 Task: Select Convenience. Add to cart, from Ice Cream Parlour for 1990 Hamilton Drive, Baltimore, Maryland 21217, Cell Number 410-225-3451, following items : Halo Top Birthday Cake_x000D_
 - 1, Blue Bunny Strawberry Shortcake Loadd Sundae_x000D_
 - 2
Action: Mouse moved to (326, 149)
Screenshot: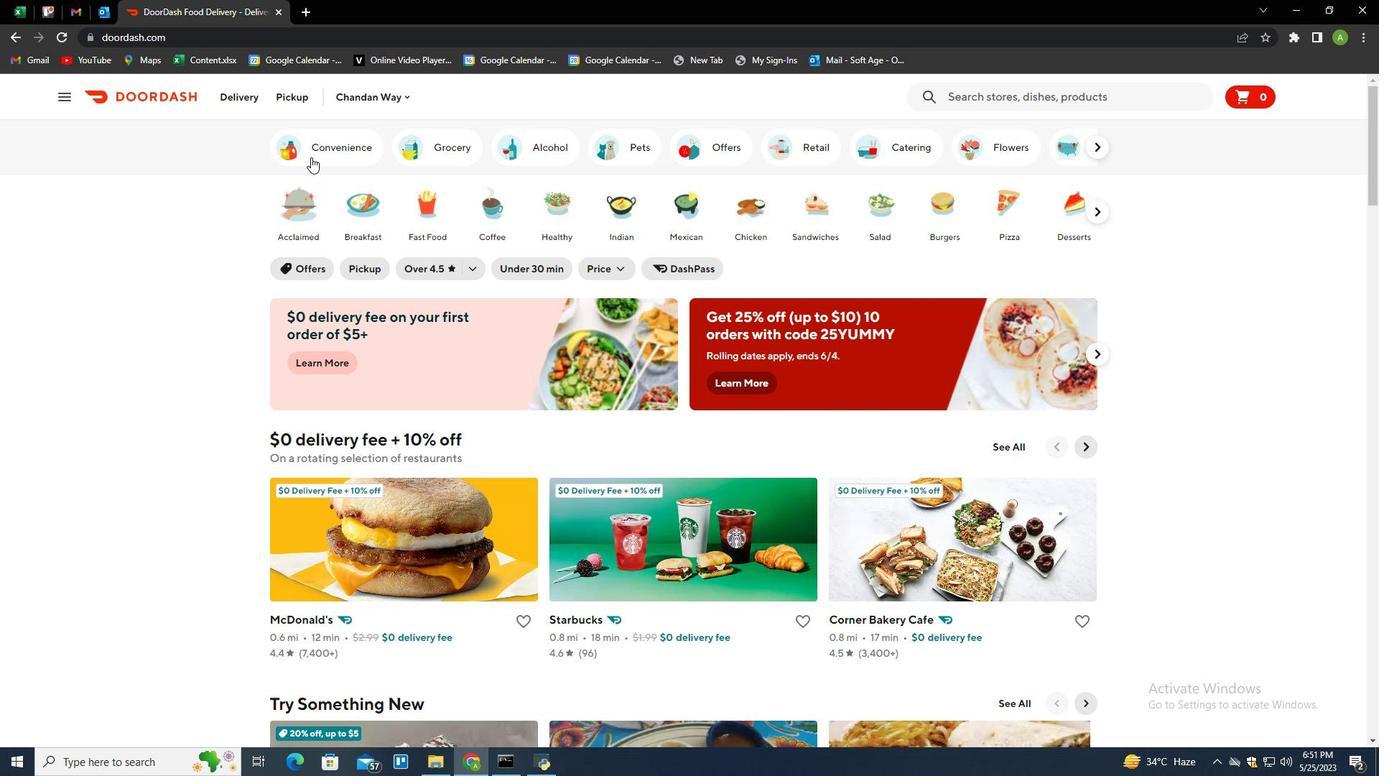 
Action: Mouse pressed left at (326, 149)
Screenshot: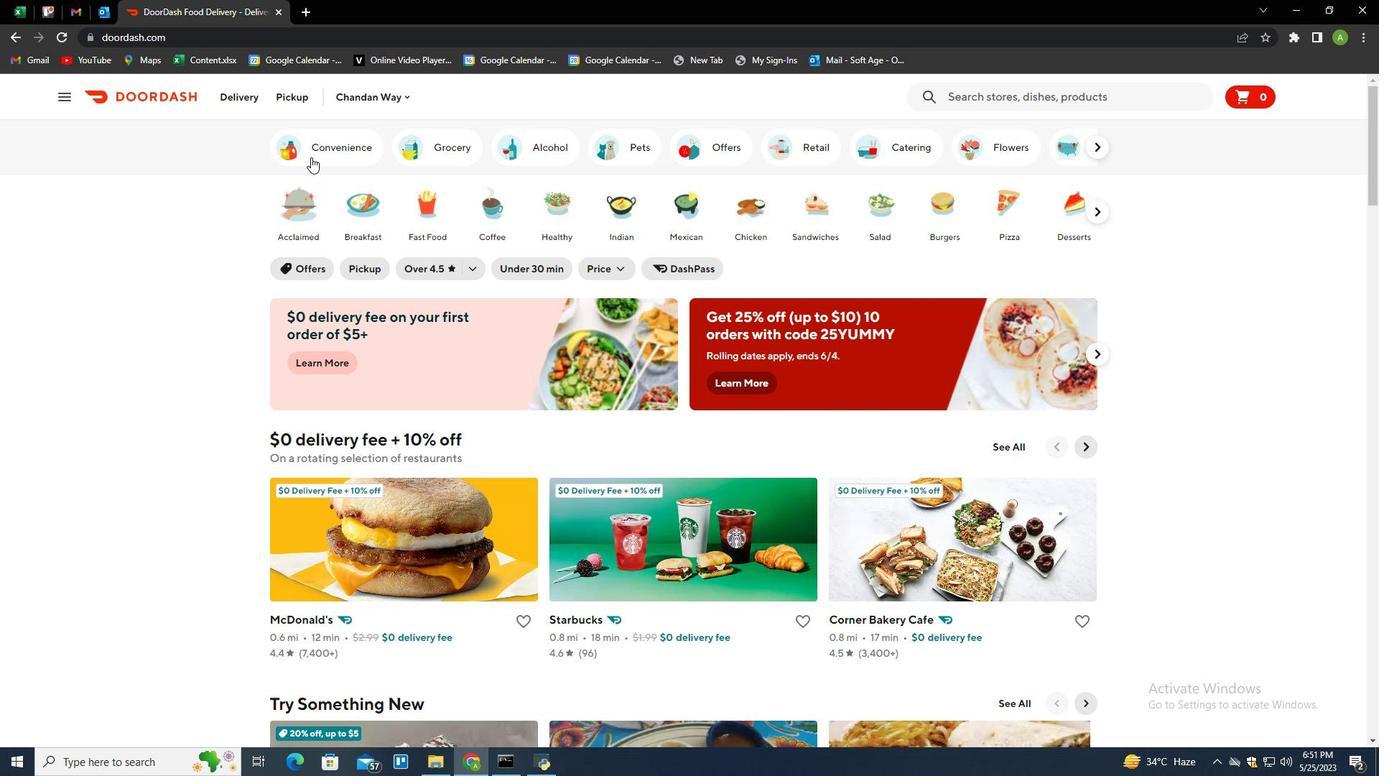 
Action: Mouse moved to (382, 627)
Screenshot: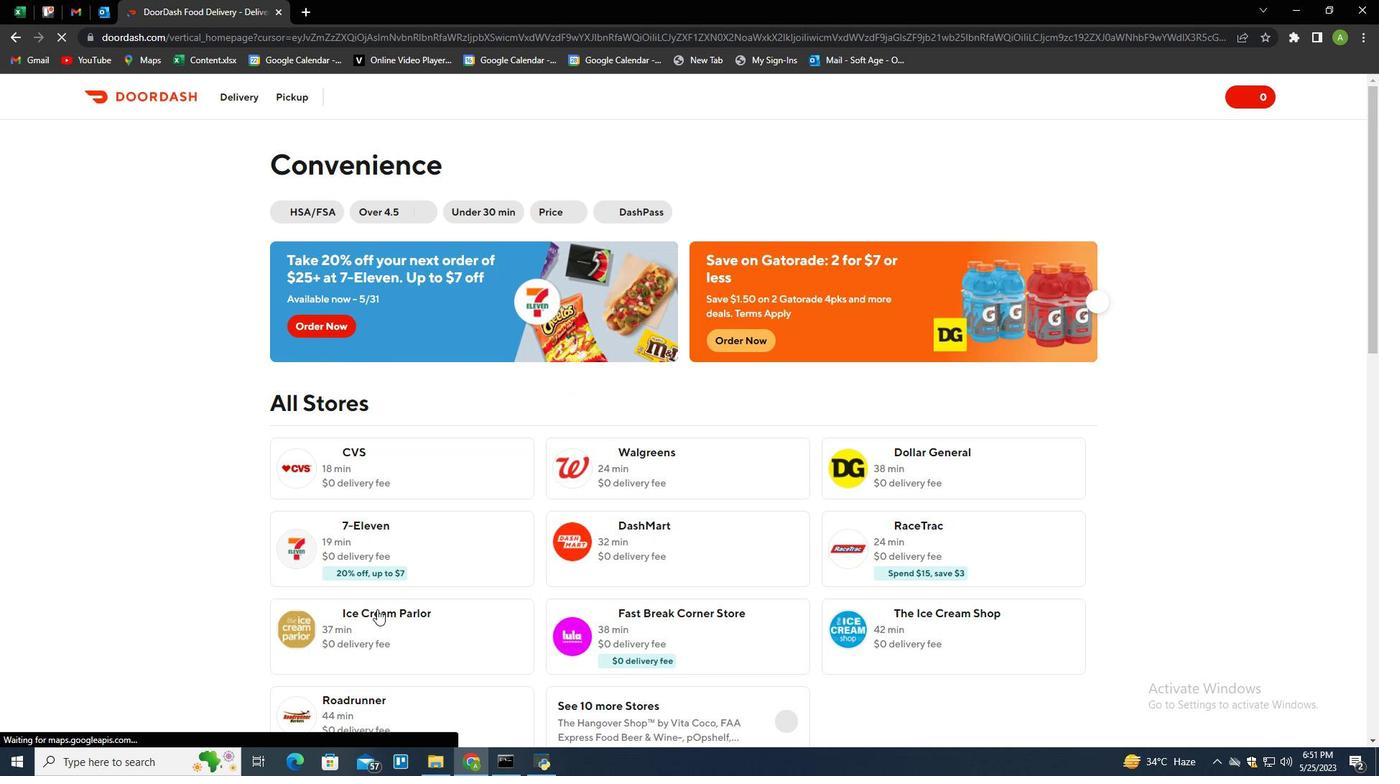 
Action: Mouse pressed left at (382, 627)
Screenshot: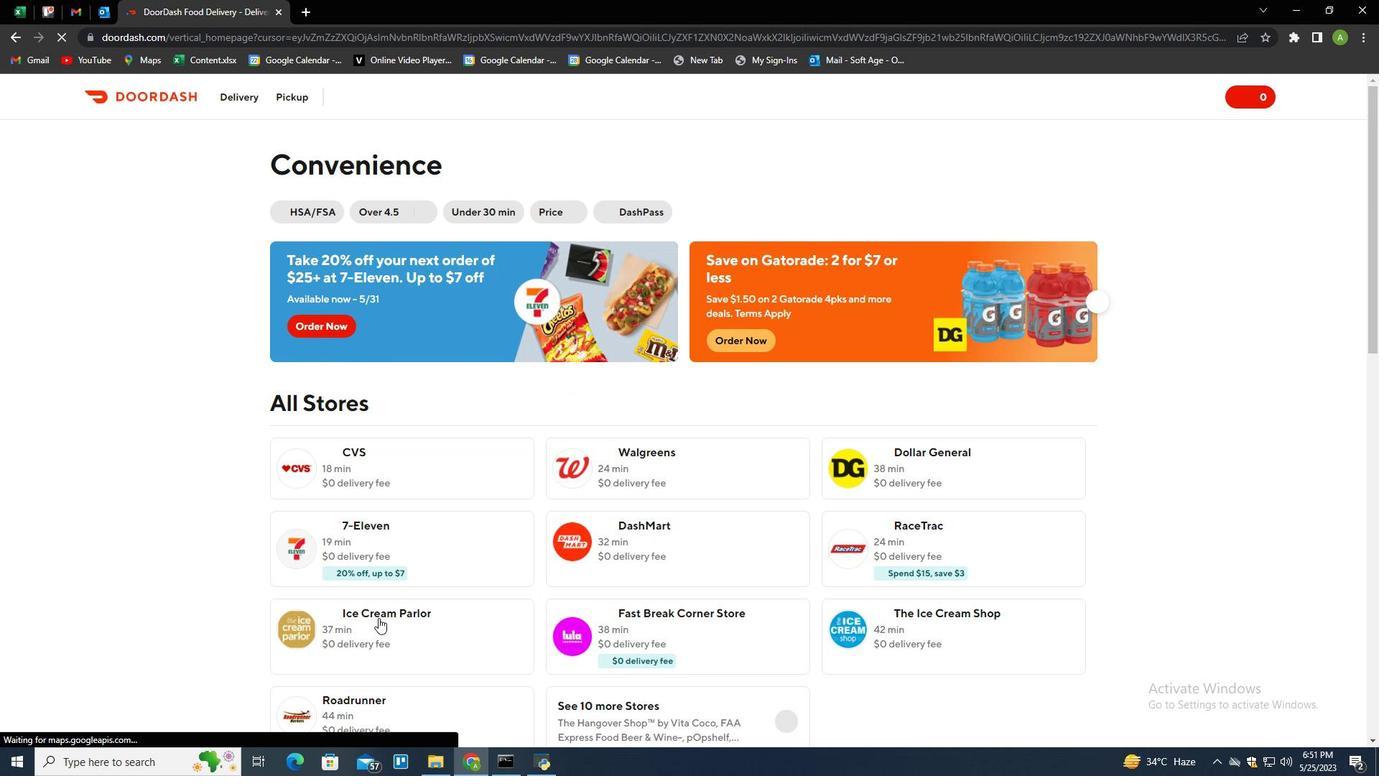 
Action: Mouse moved to (300, 99)
Screenshot: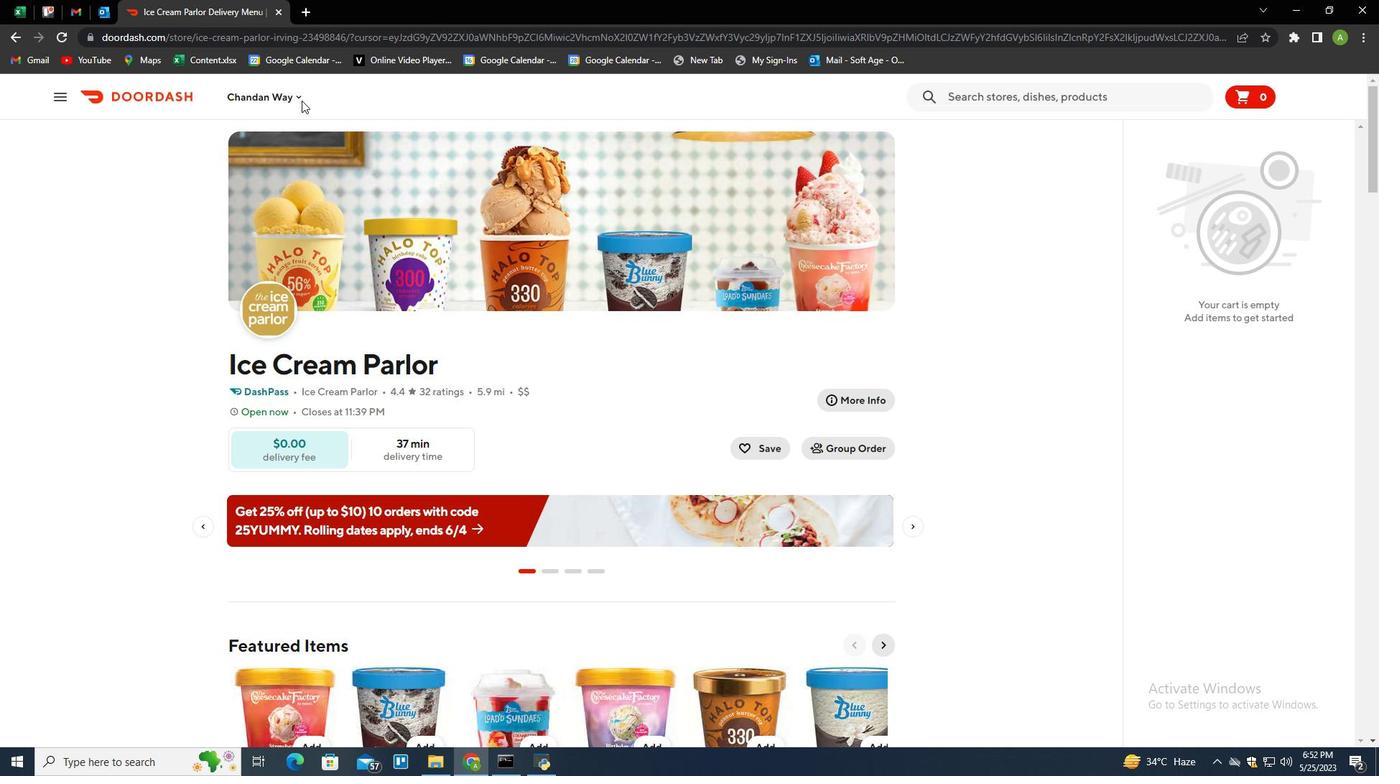 
Action: Mouse pressed left at (300, 99)
Screenshot: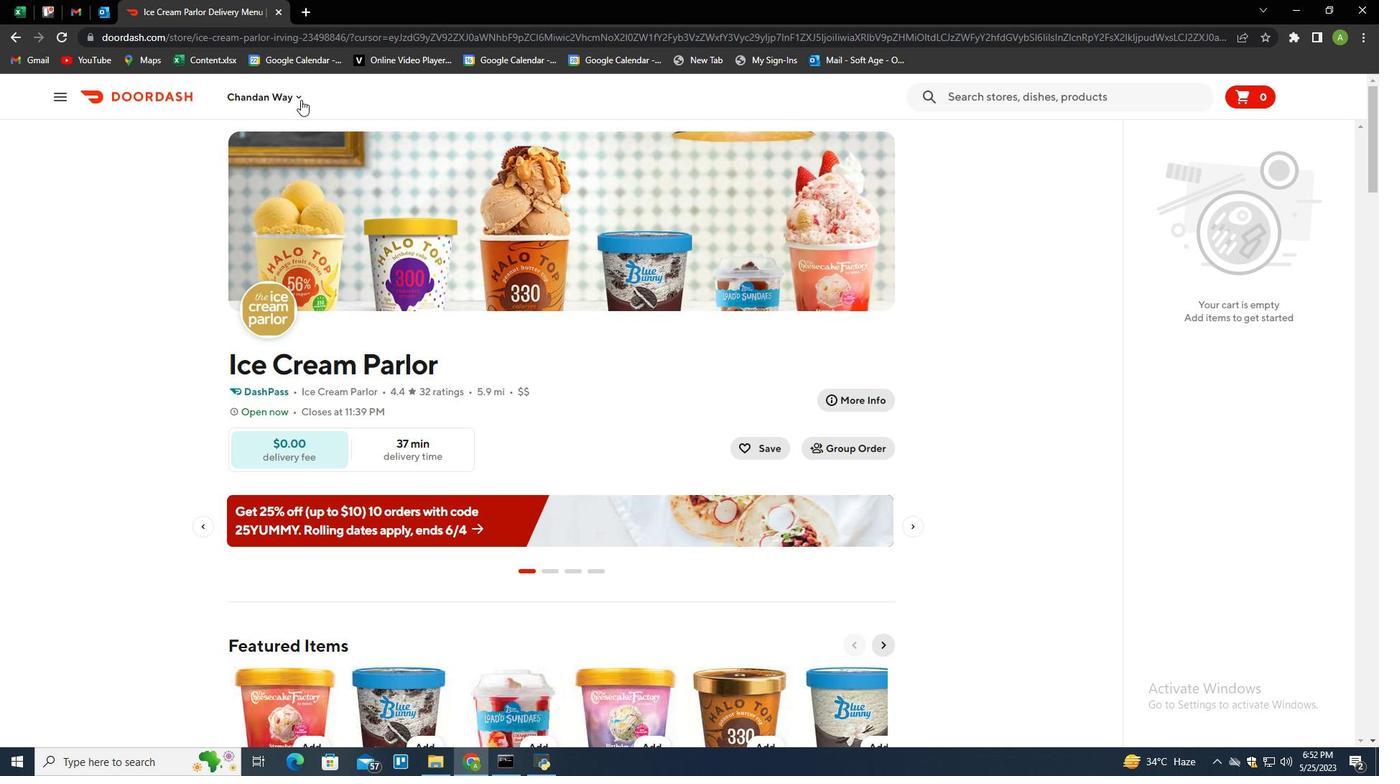 
Action: Mouse moved to (317, 155)
Screenshot: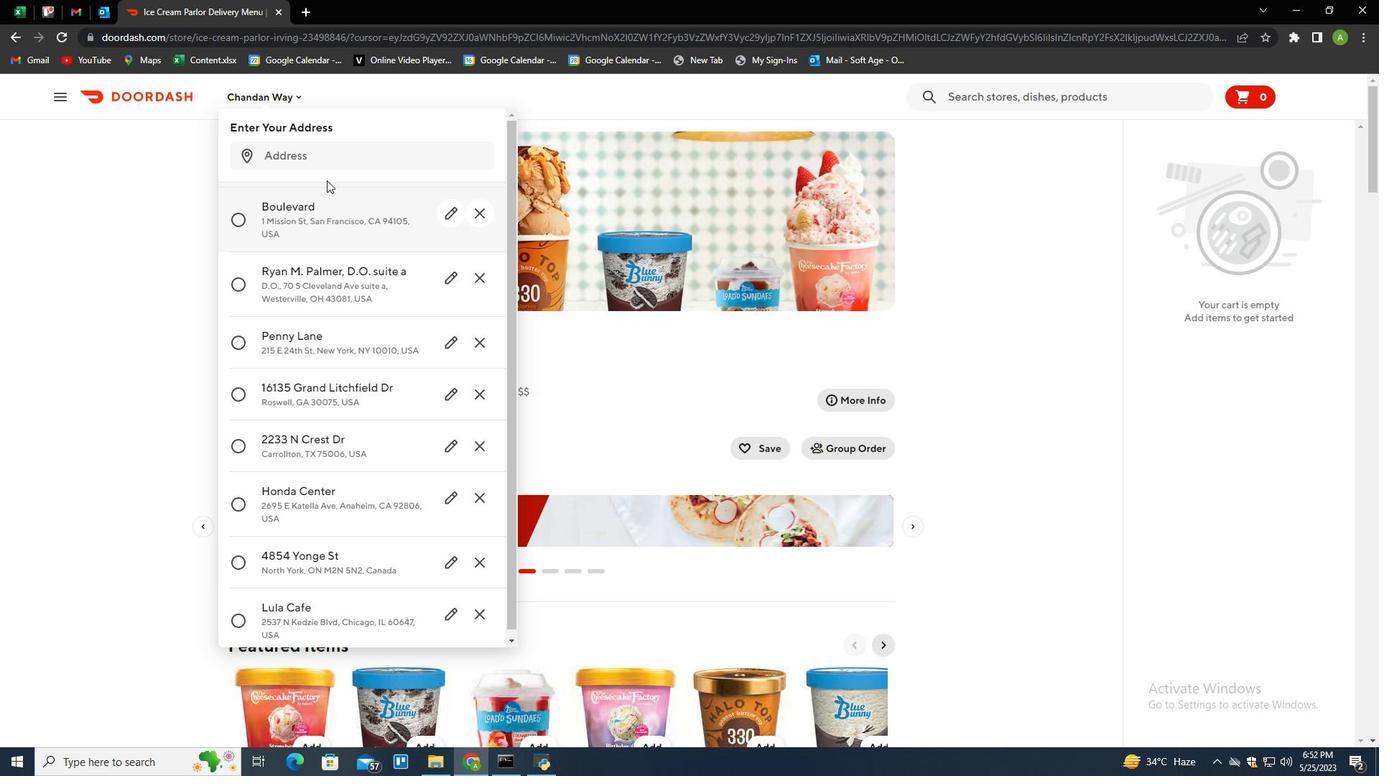 
Action: Mouse pressed left at (317, 155)
Screenshot: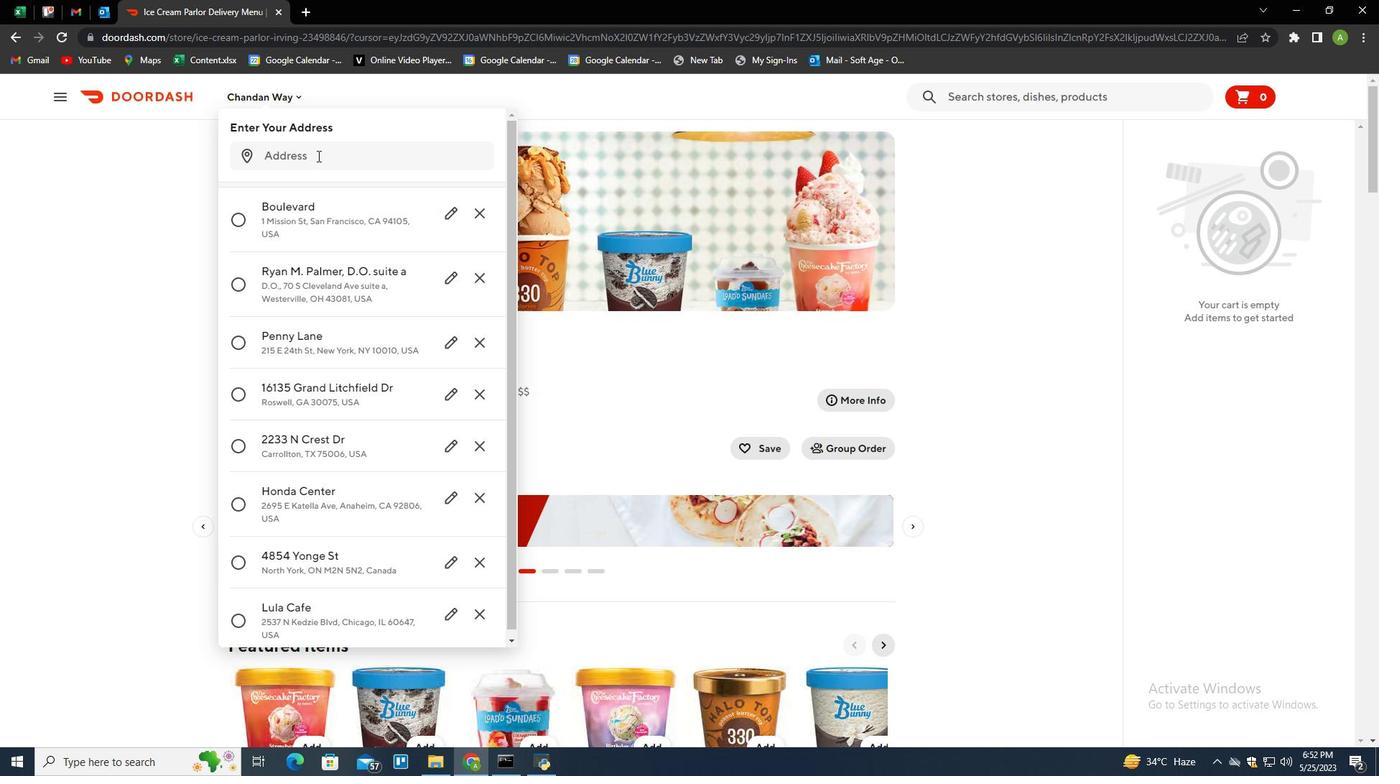 
Action: Key pressed 1990<Key.space>hamilton<Key.space>drive,<Key.space>baltimore,<Key.space>maryland<Key.space>3<Key.backspace>21217<Key.enter>
Screenshot: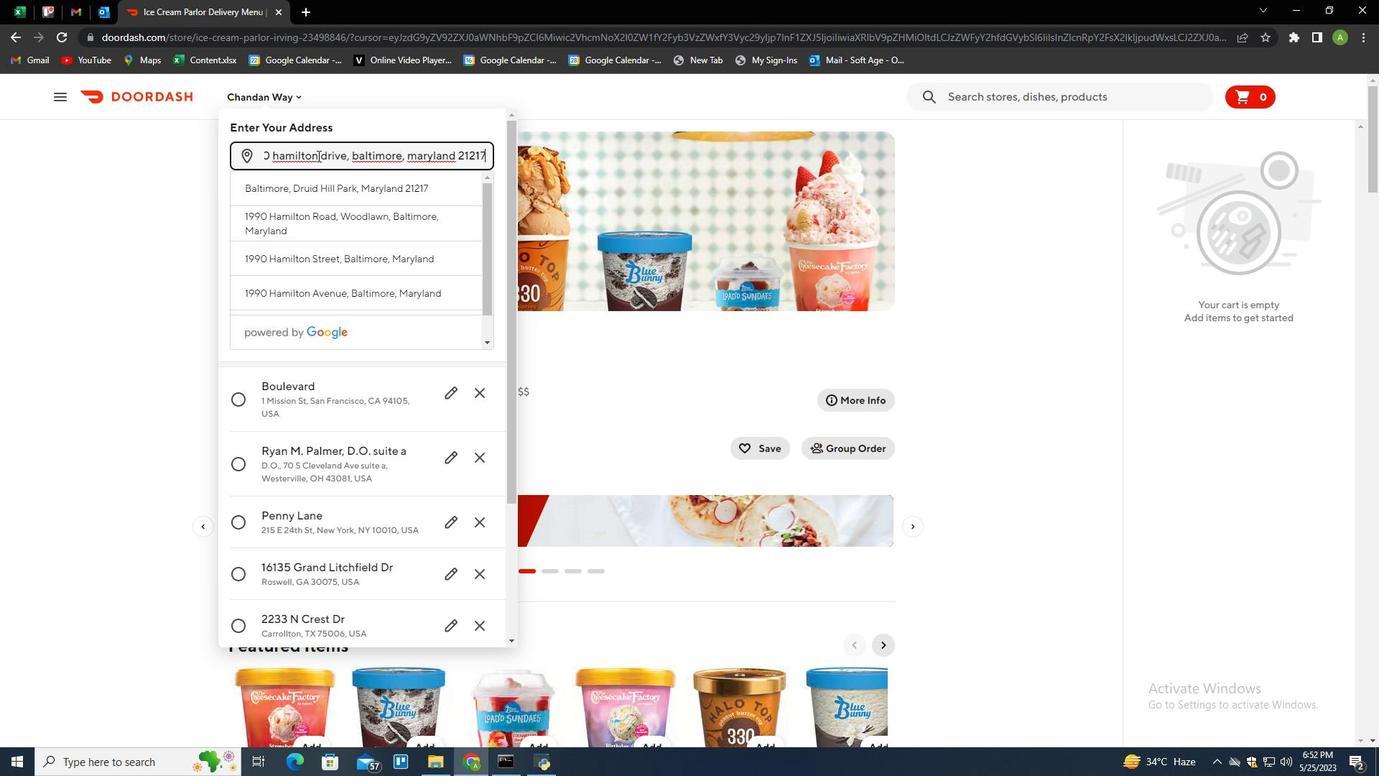 
Action: Mouse moved to (447, 544)
Screenshot: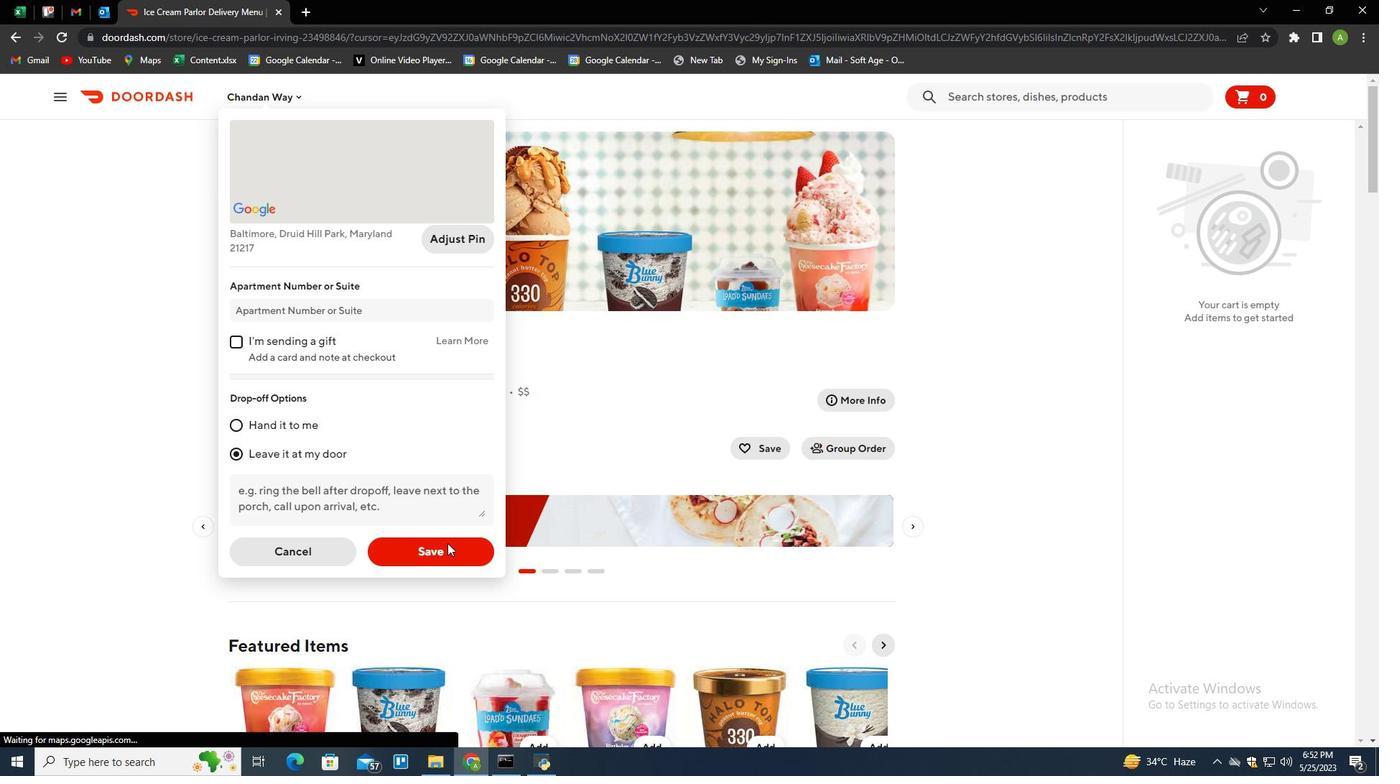 
Action: Mouse pressed left at (447, 544)
Screenshot: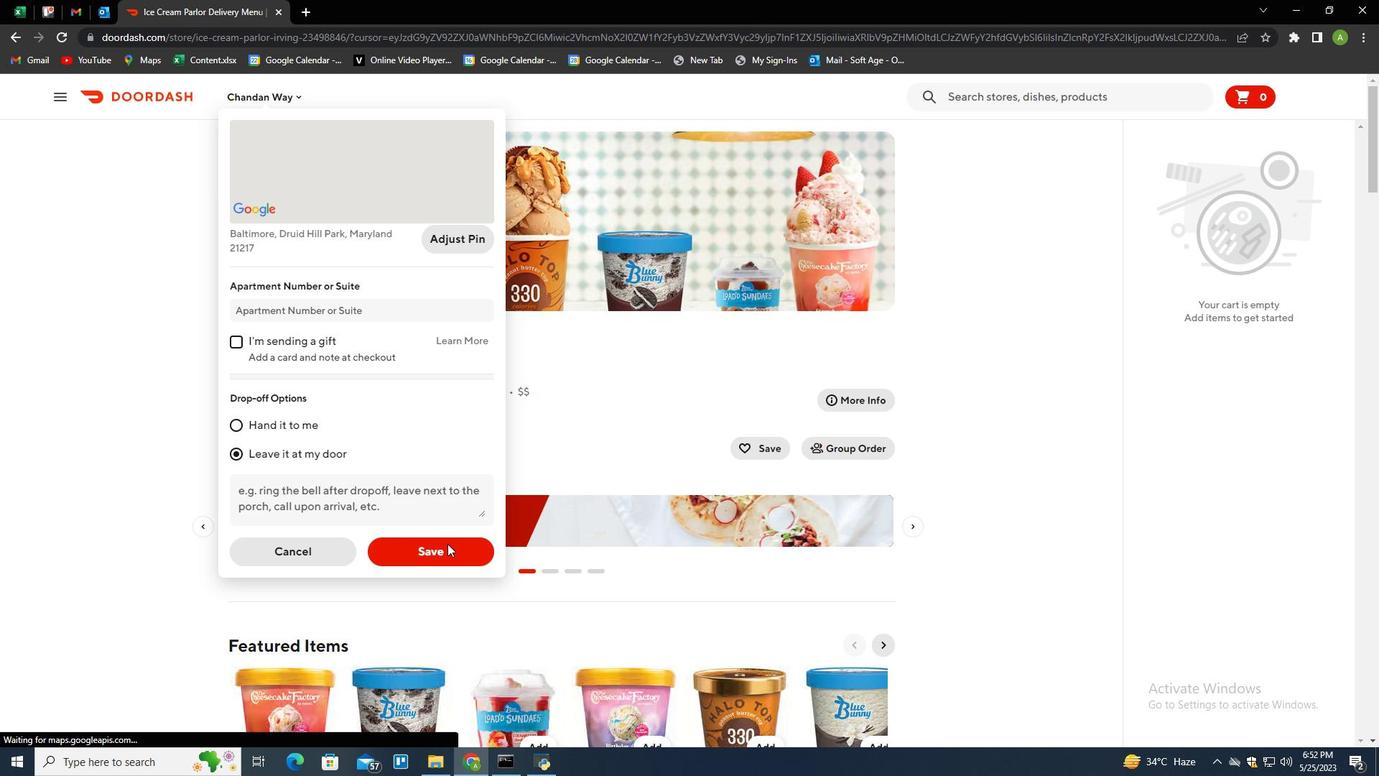 
Action: Mouse moved to (822, 413)
Screenshot: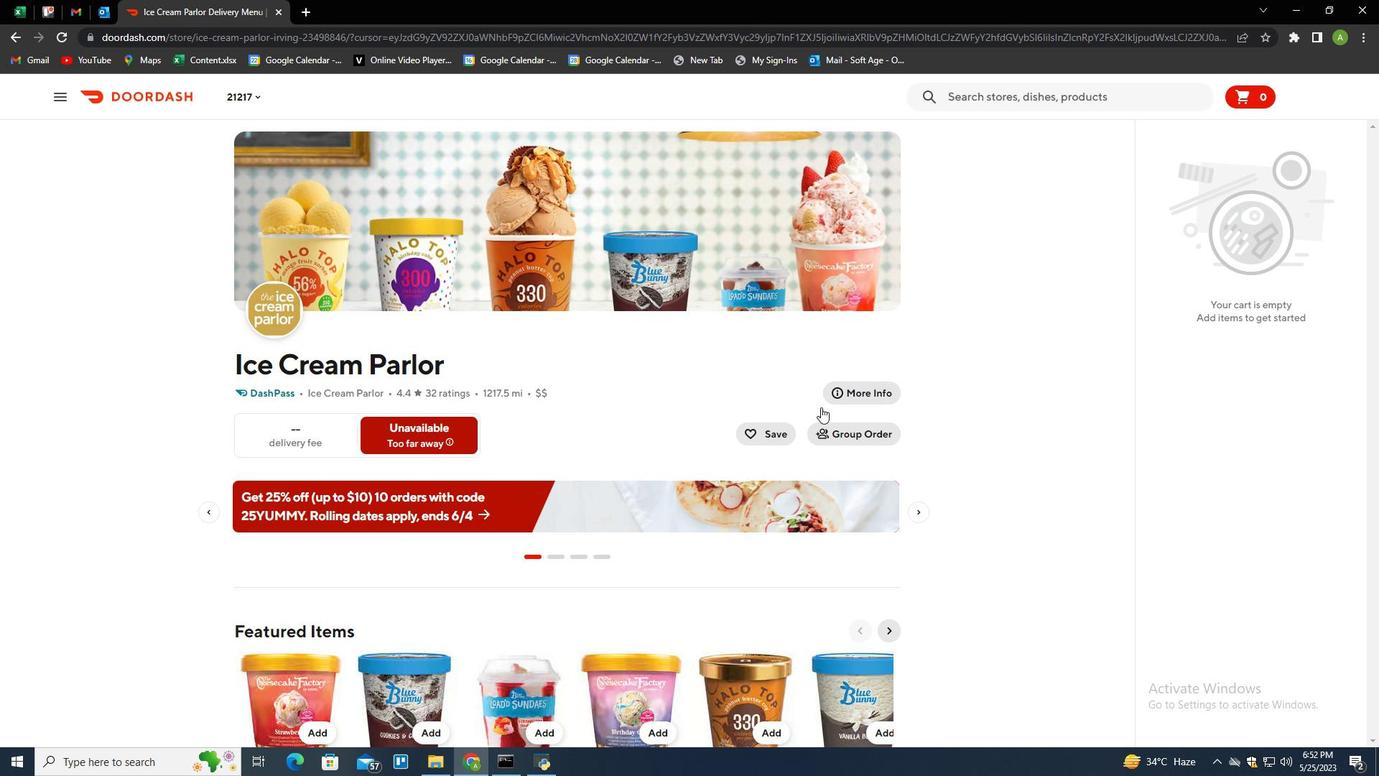 
Action: Mouse scrolled (822, 409) with delta (0, 0)
Screenshot: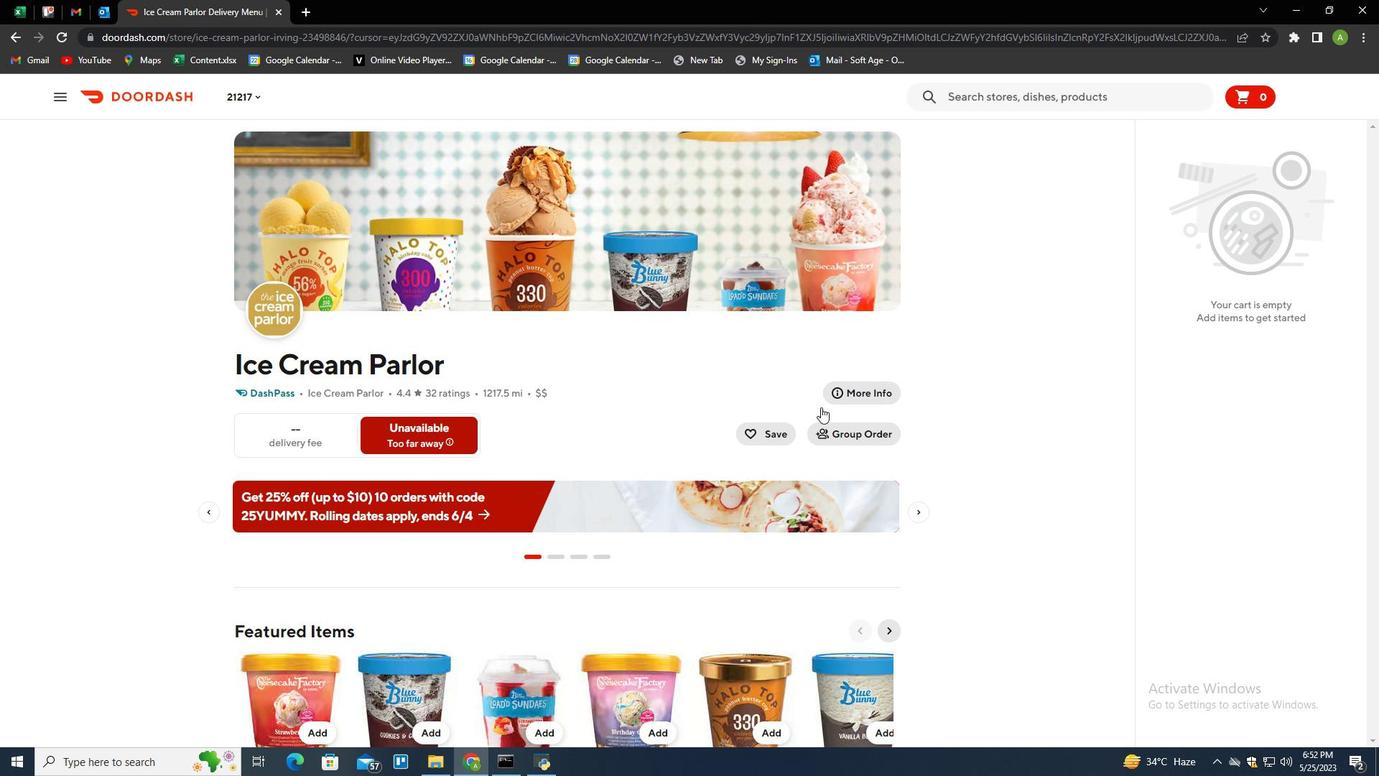 
Action: Mouse moved to (822, 414)
Screenshot: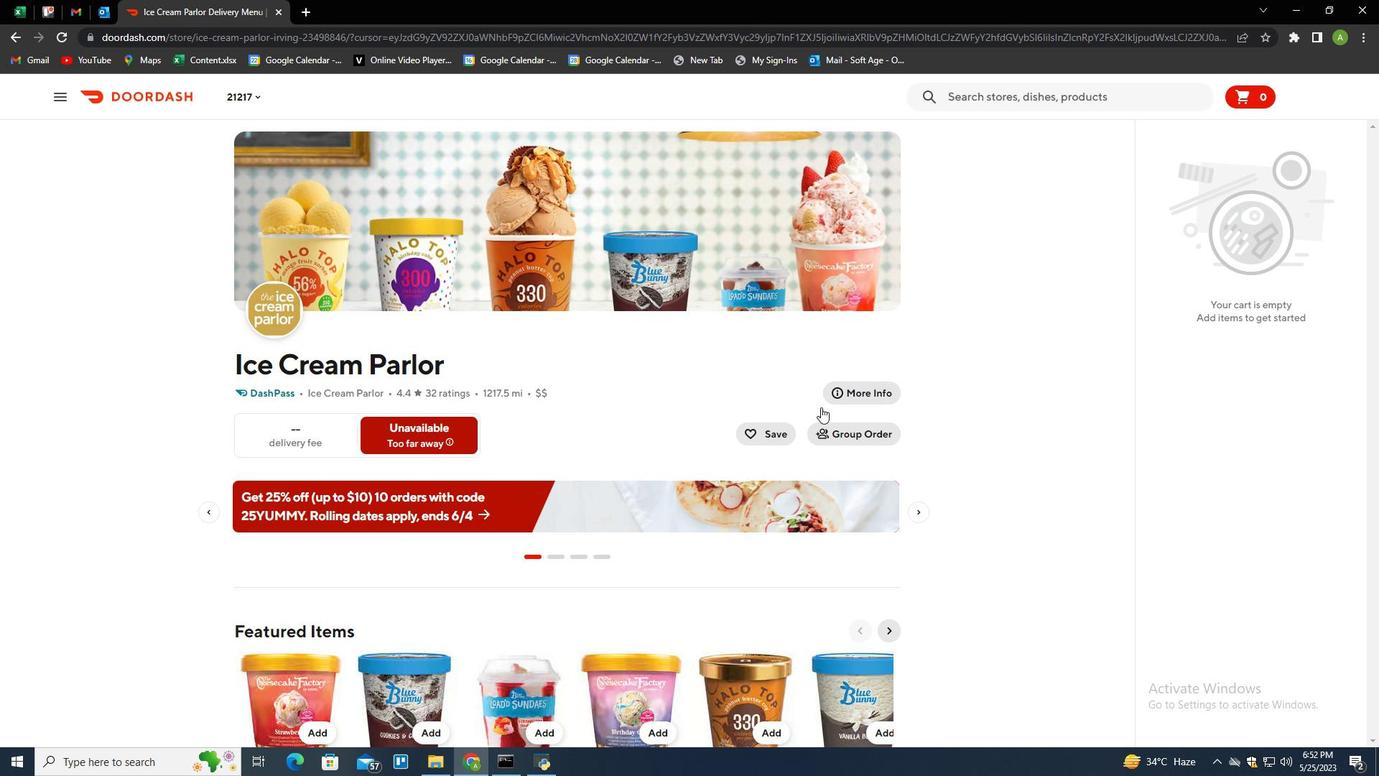
Action: Mouse scrolled (822, 412) with delta (0, 0)
Screenshot: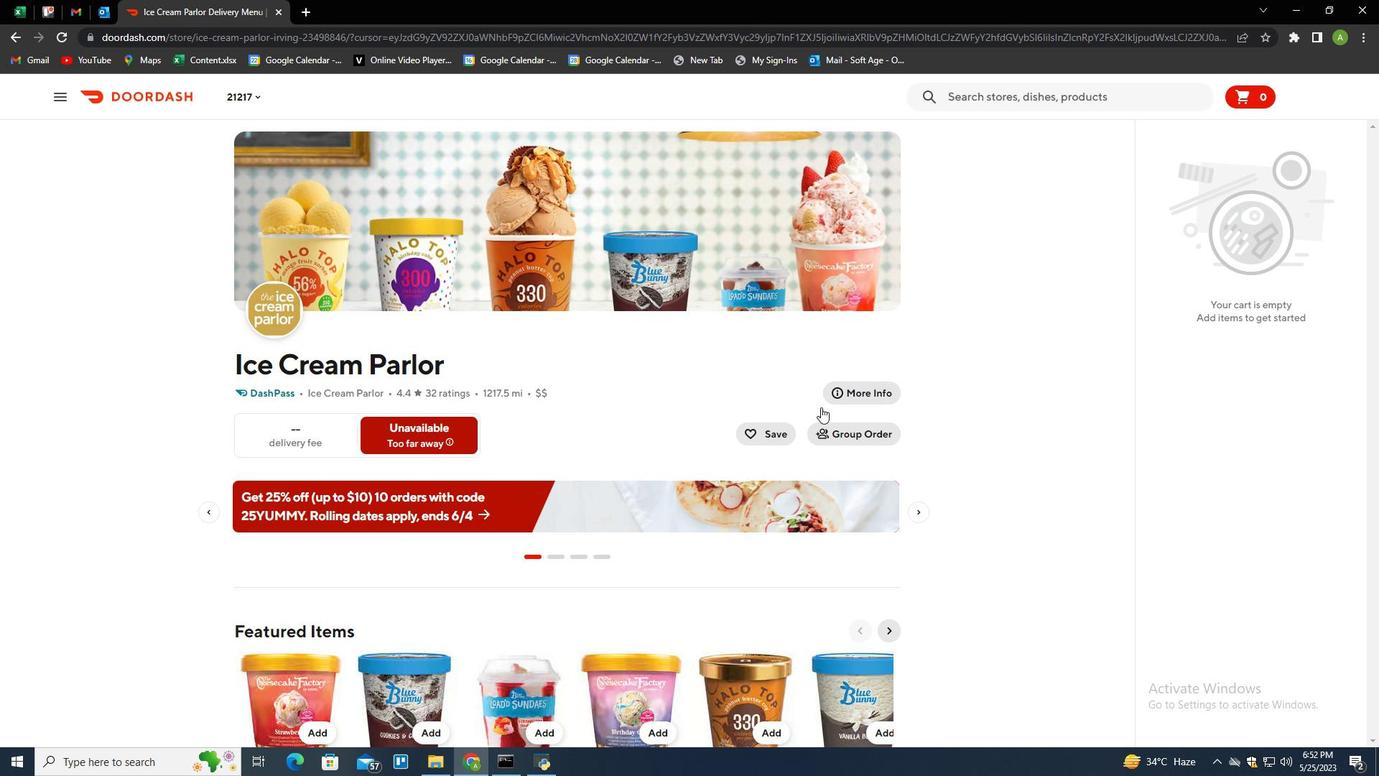 
Action: Mouse moved to (822, 415)
Screenshot: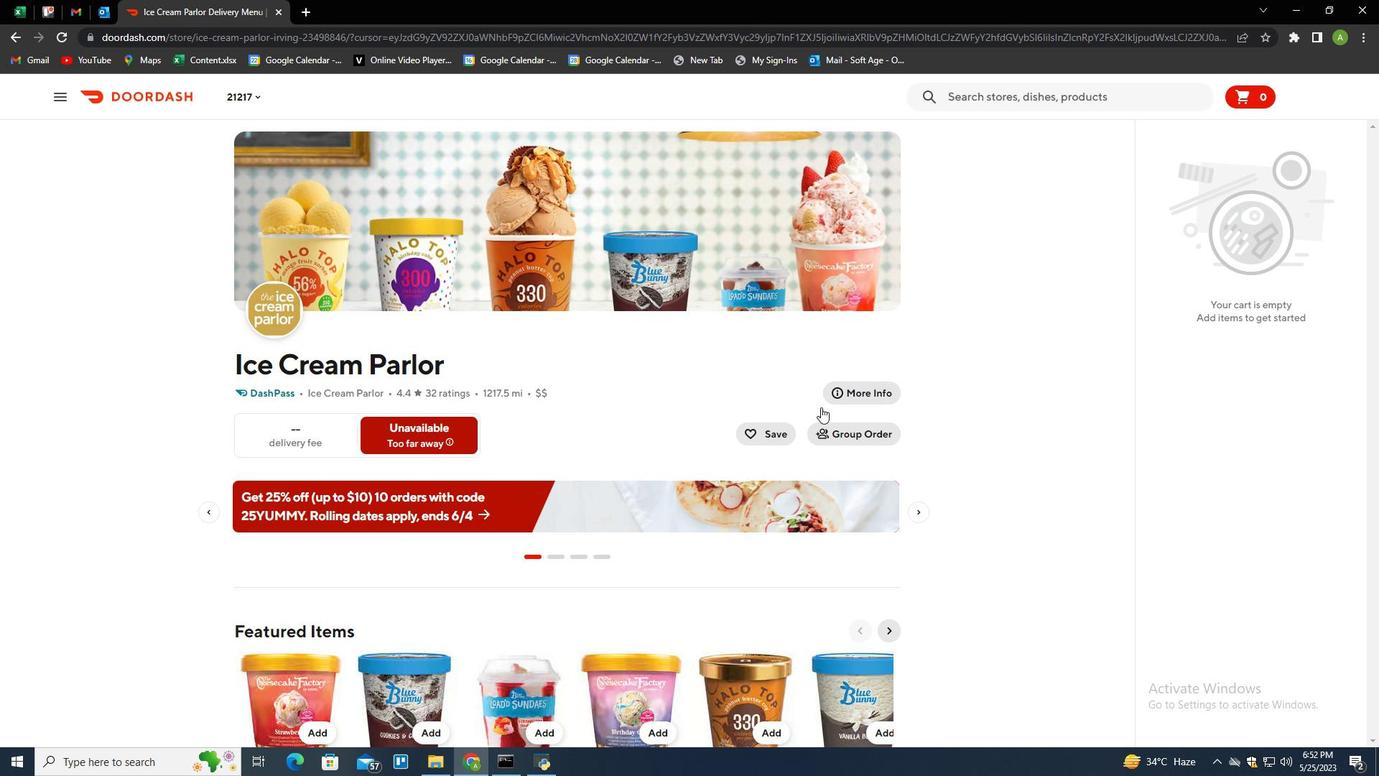 
Action: Mouse scrolled (822, 413) with delta (0, 0)
Screenshot: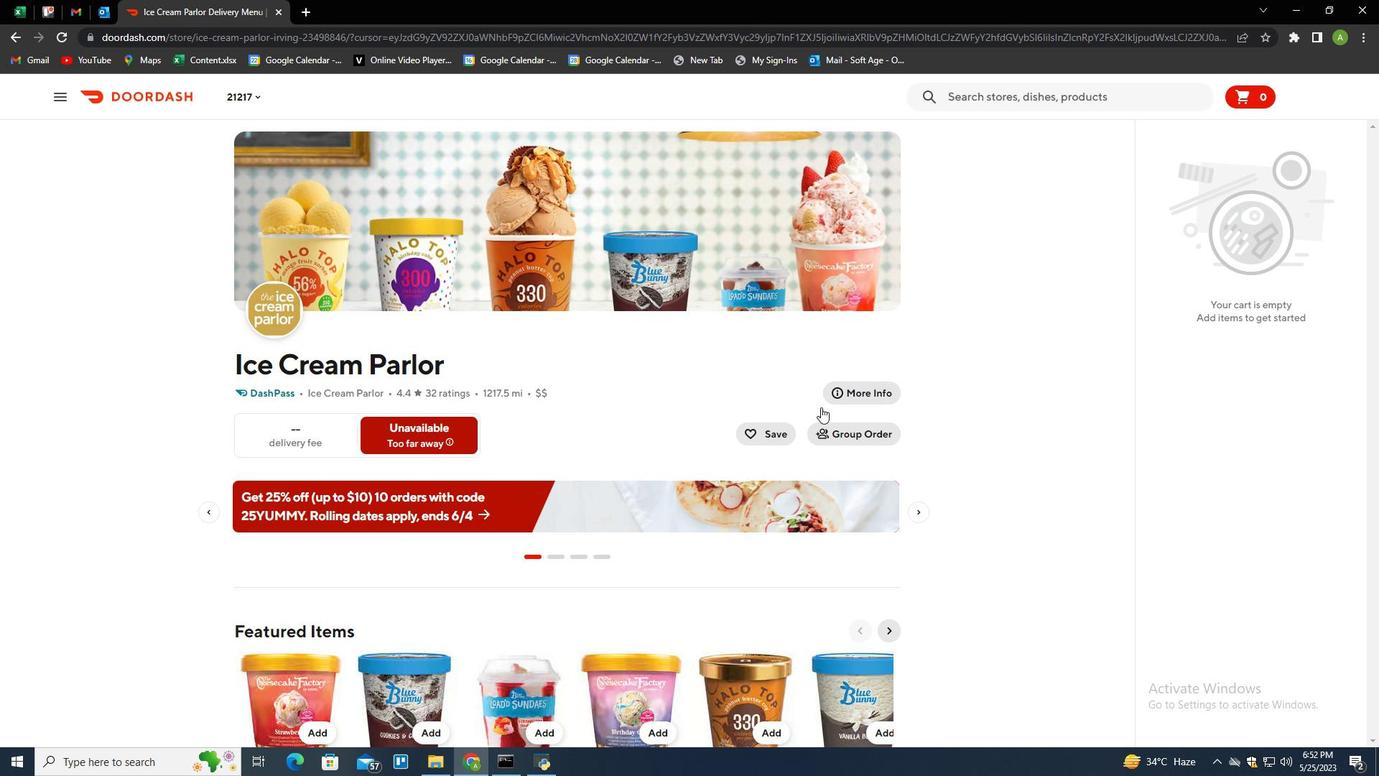 
Action: Mouse moved to (821, 418)
Screenshot: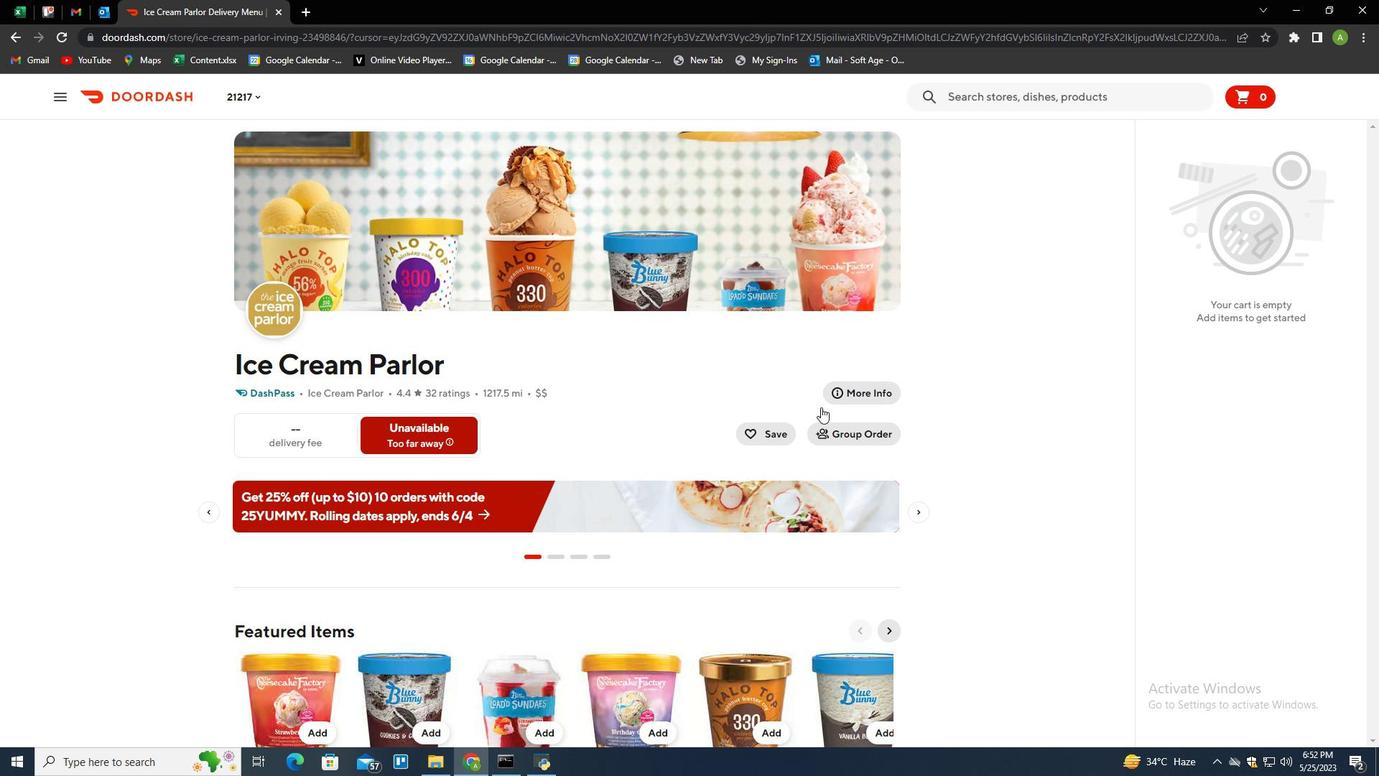 
Action: Mouse scrolled (822, 413) with delta (0, 0)
Screenshot: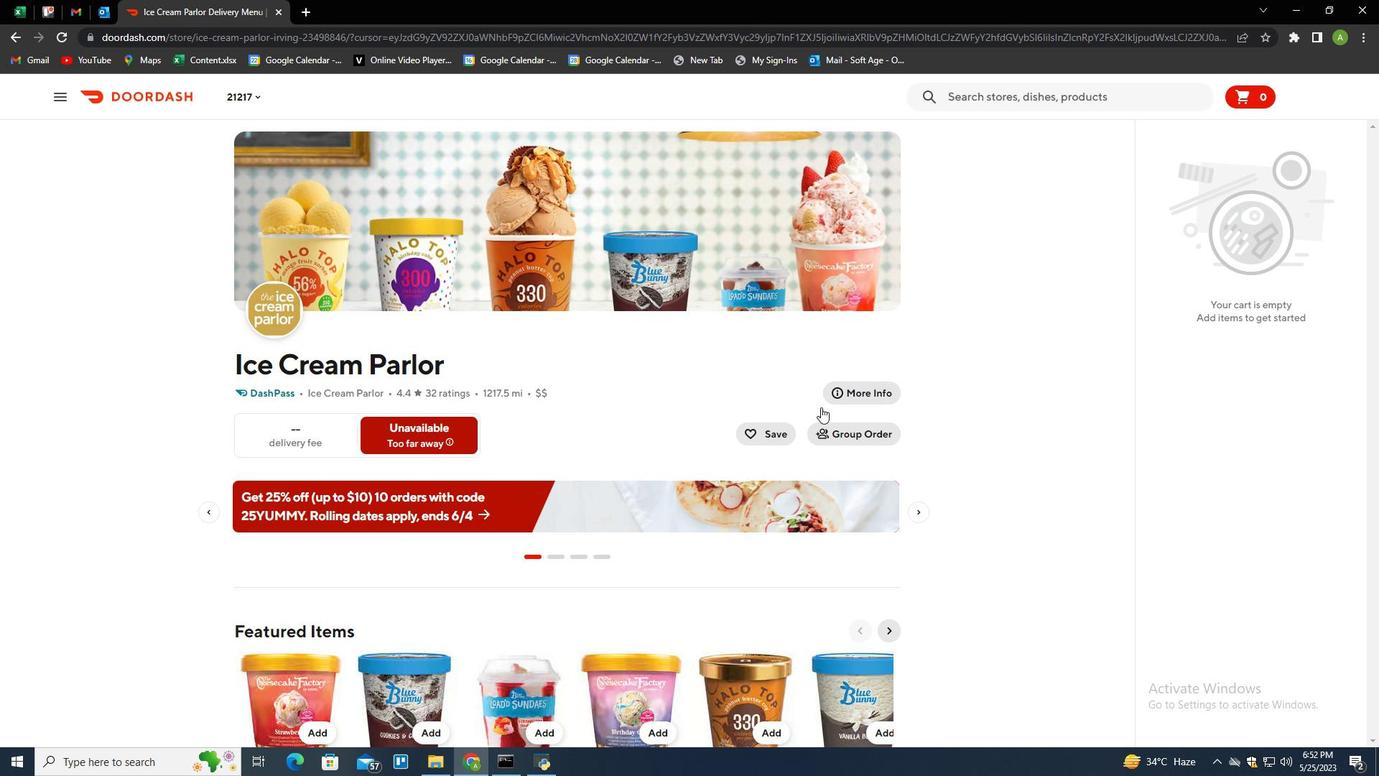 
Action: Mouse moved to (515, 302)
Screenshot: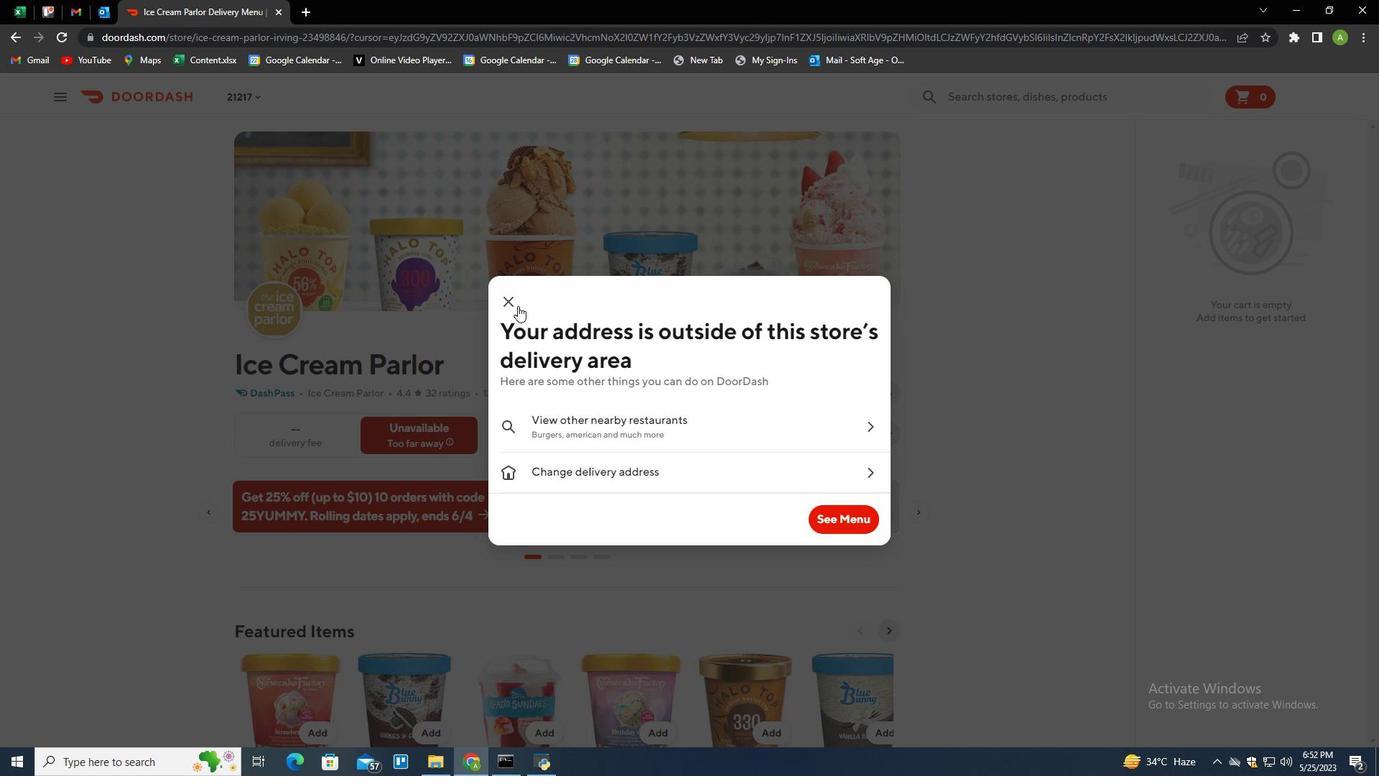 
Action: Mouse pressed left at (515, 302)
Screenshot: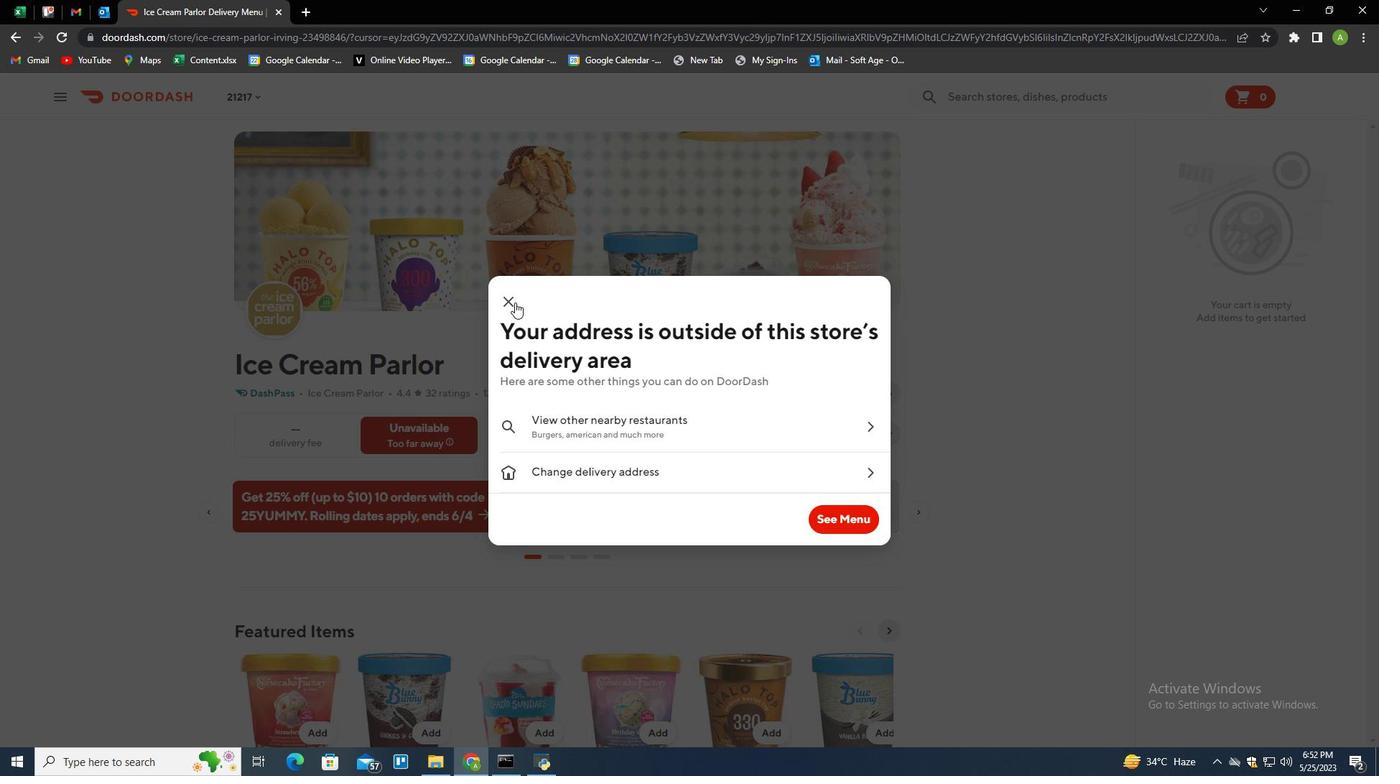 
Action: Mouse moved to (781, 488)
Screenshot: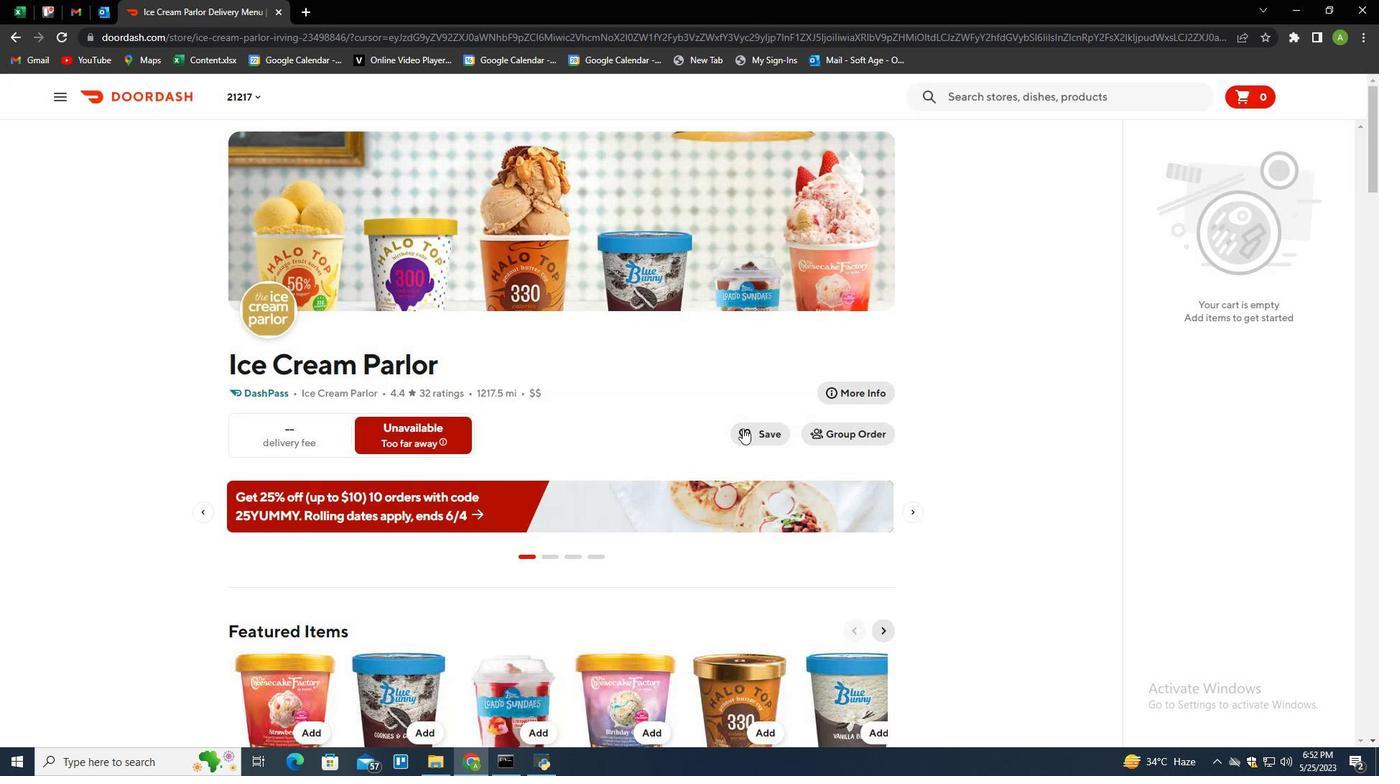
Action: Mouse scrolled (781, 488) with delta (0, 0)
Screenshot: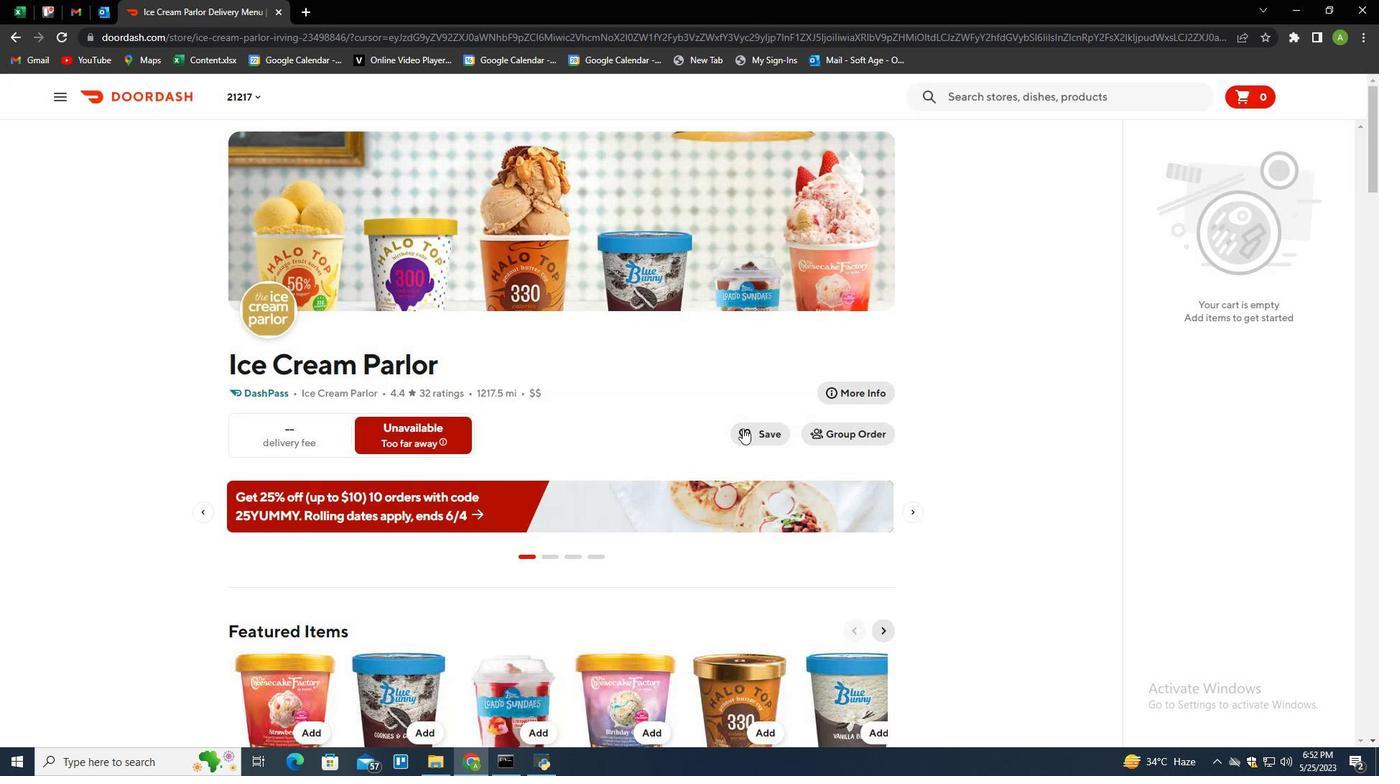 
Action: Mouse moved to (783, 495)
Screenshot: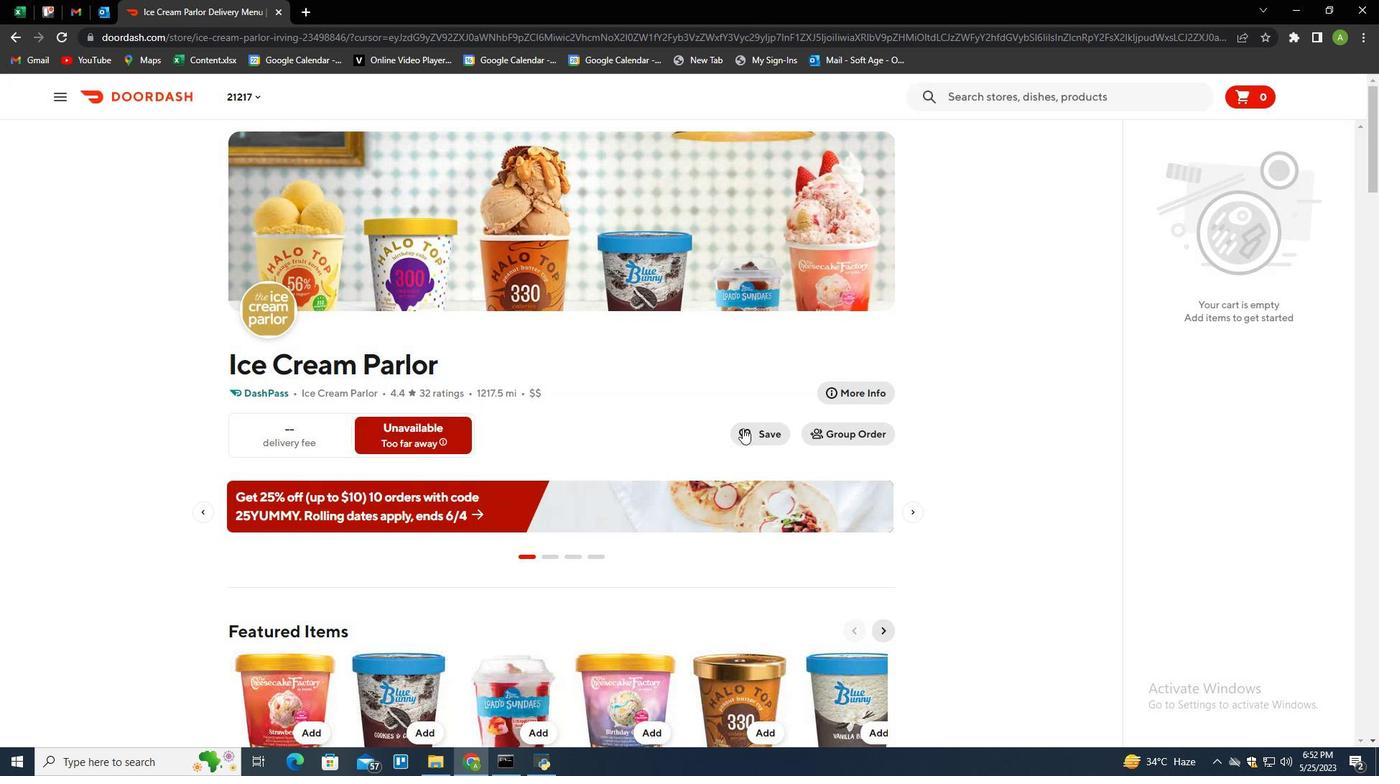 
Action: Mouse scrolled (783, 495) with delta (0, 0)
Screenshot: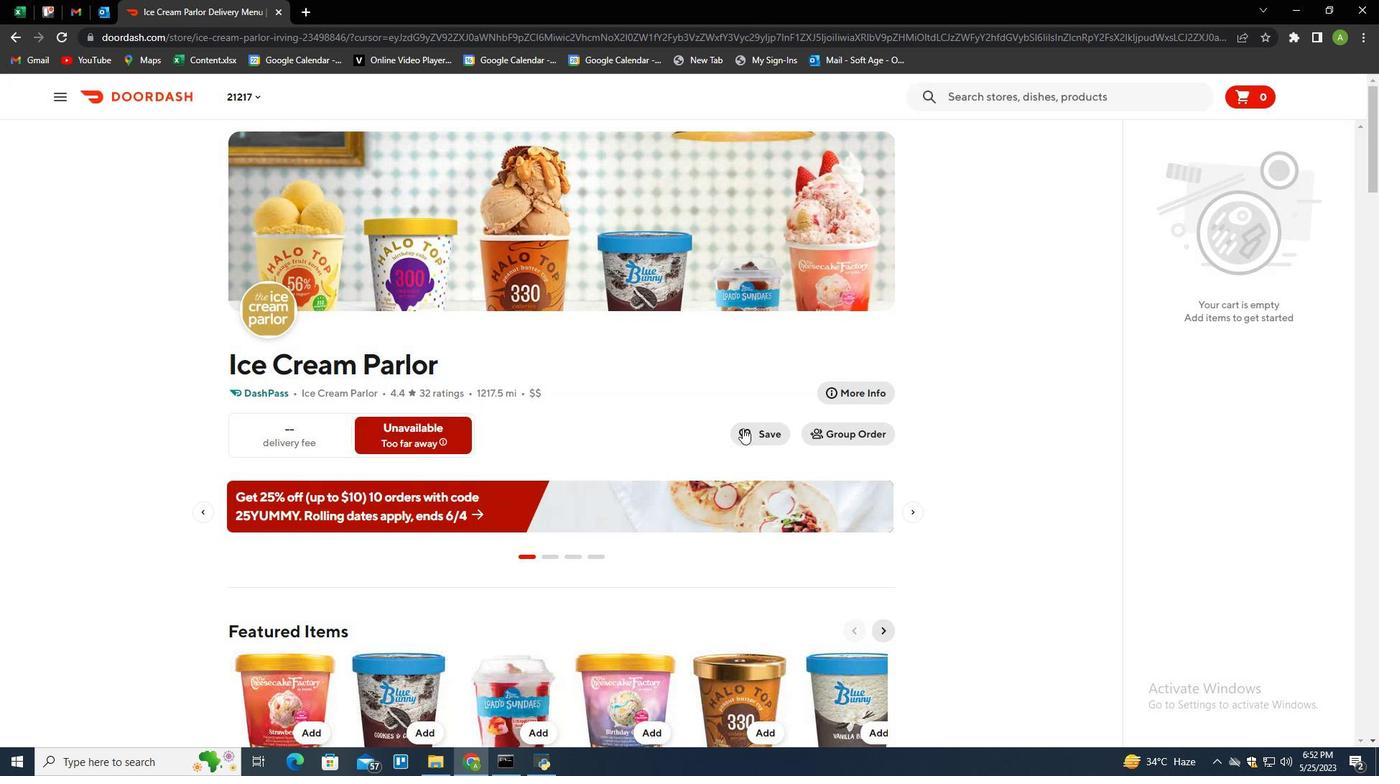 
Action: Mouse moved to (783, 497)
Screenshot: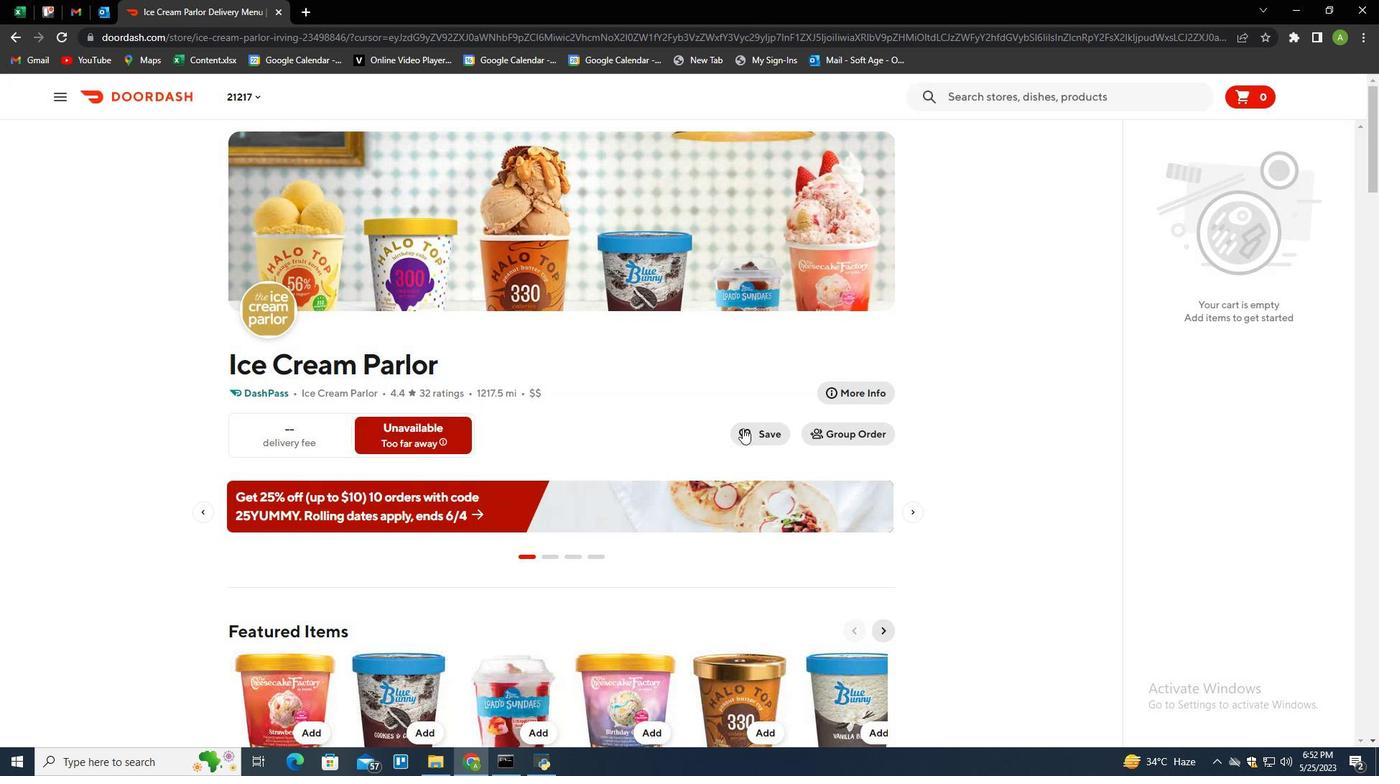
Action: Mouse scrolled (783, 496) with delta (0, 0)
Screenshot: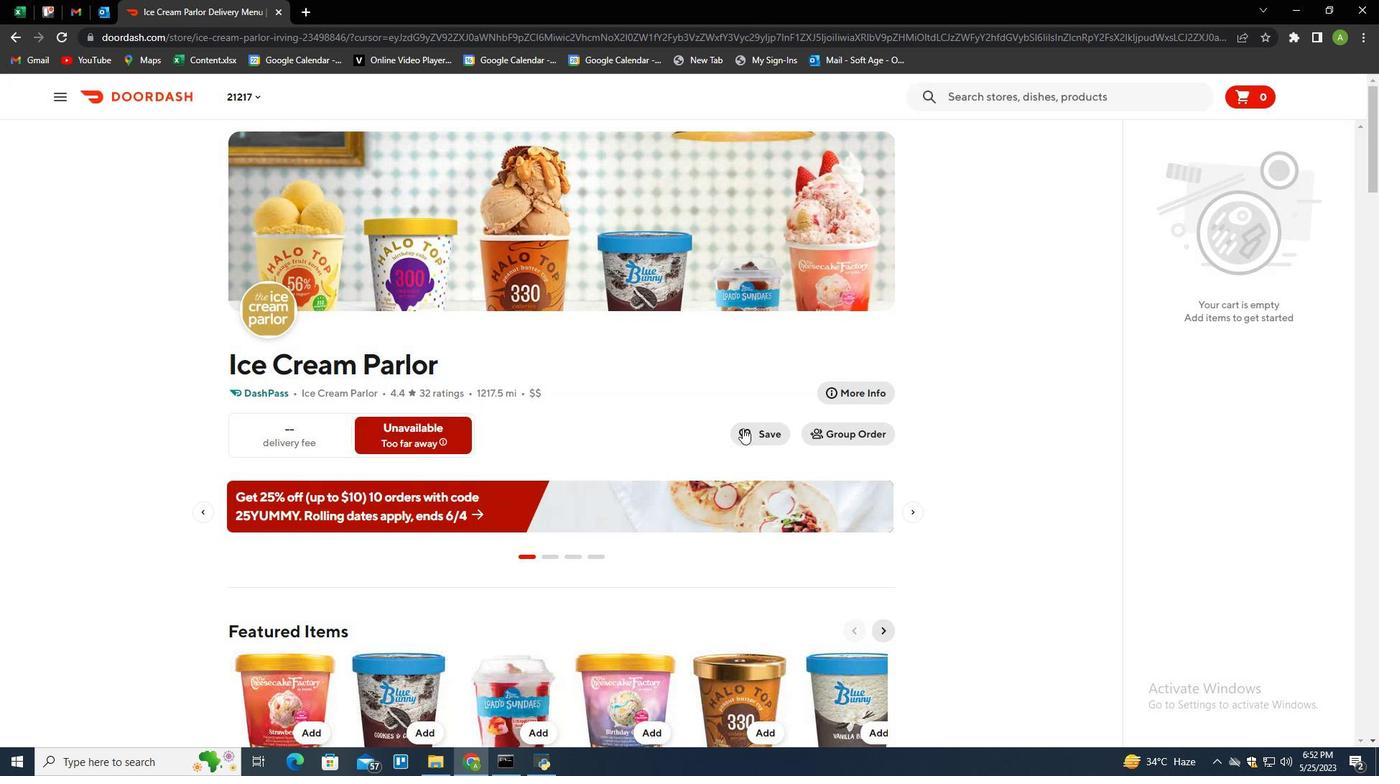 
Action: Mouse moved to (783, 498)
Screenshot: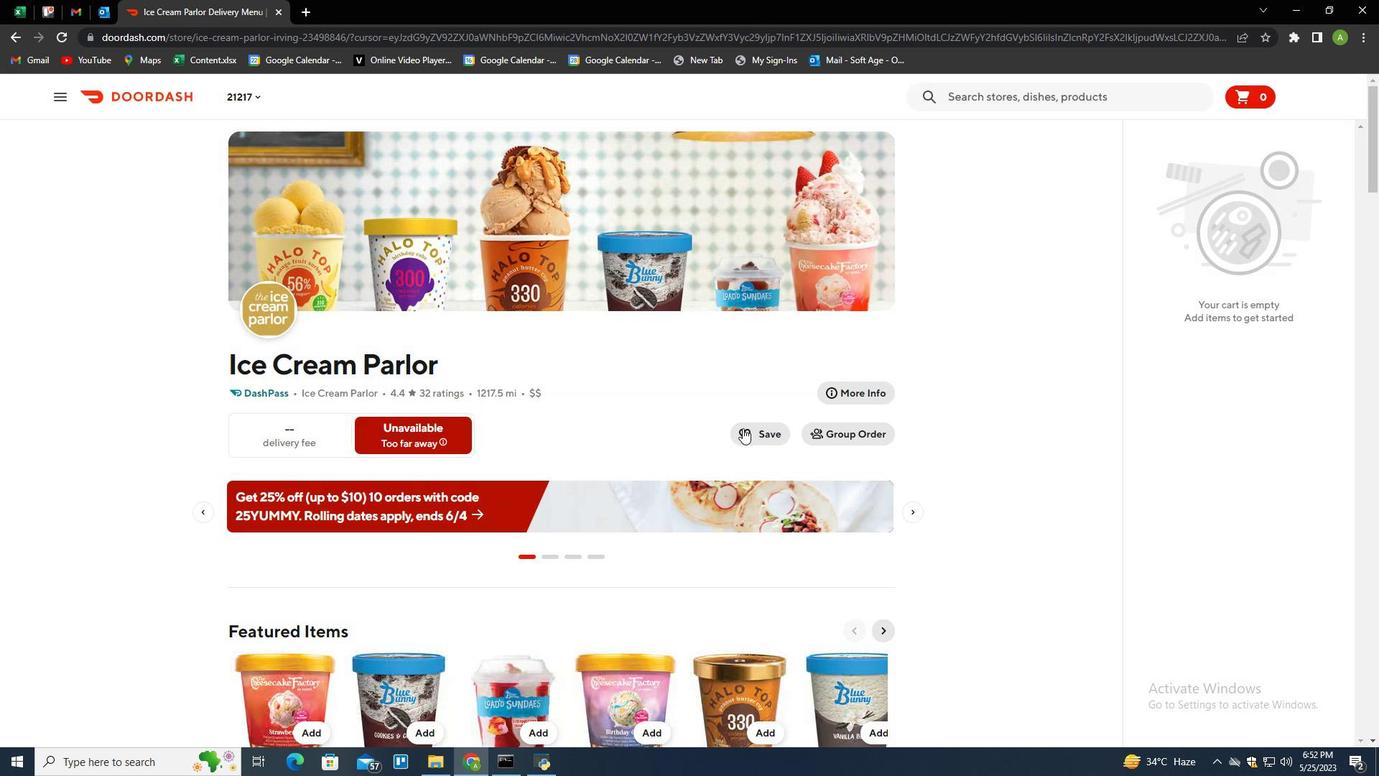 
Action: Mouse scrolled (783, 497) with delta (0, 0)
Screenshot: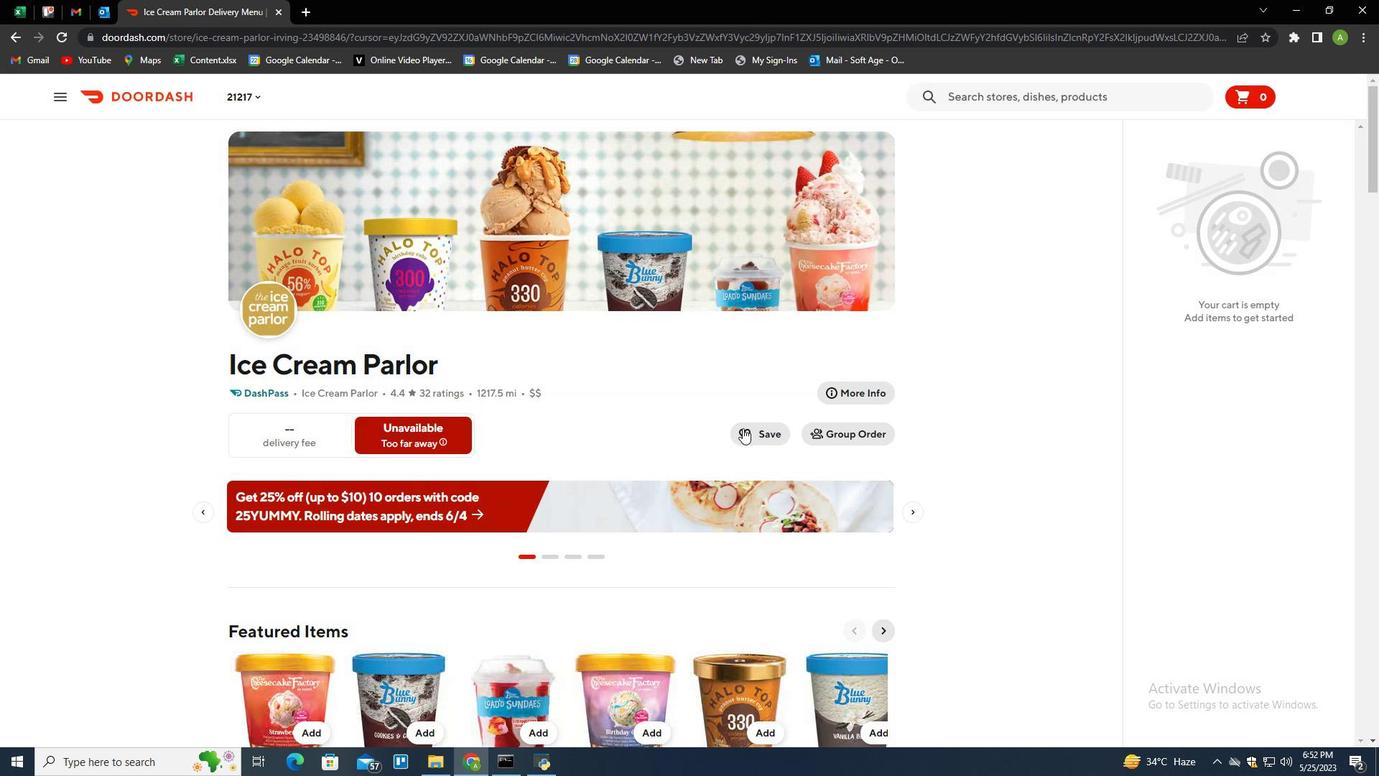 
Action: Mouse moved to (783, 502)
Screenshot: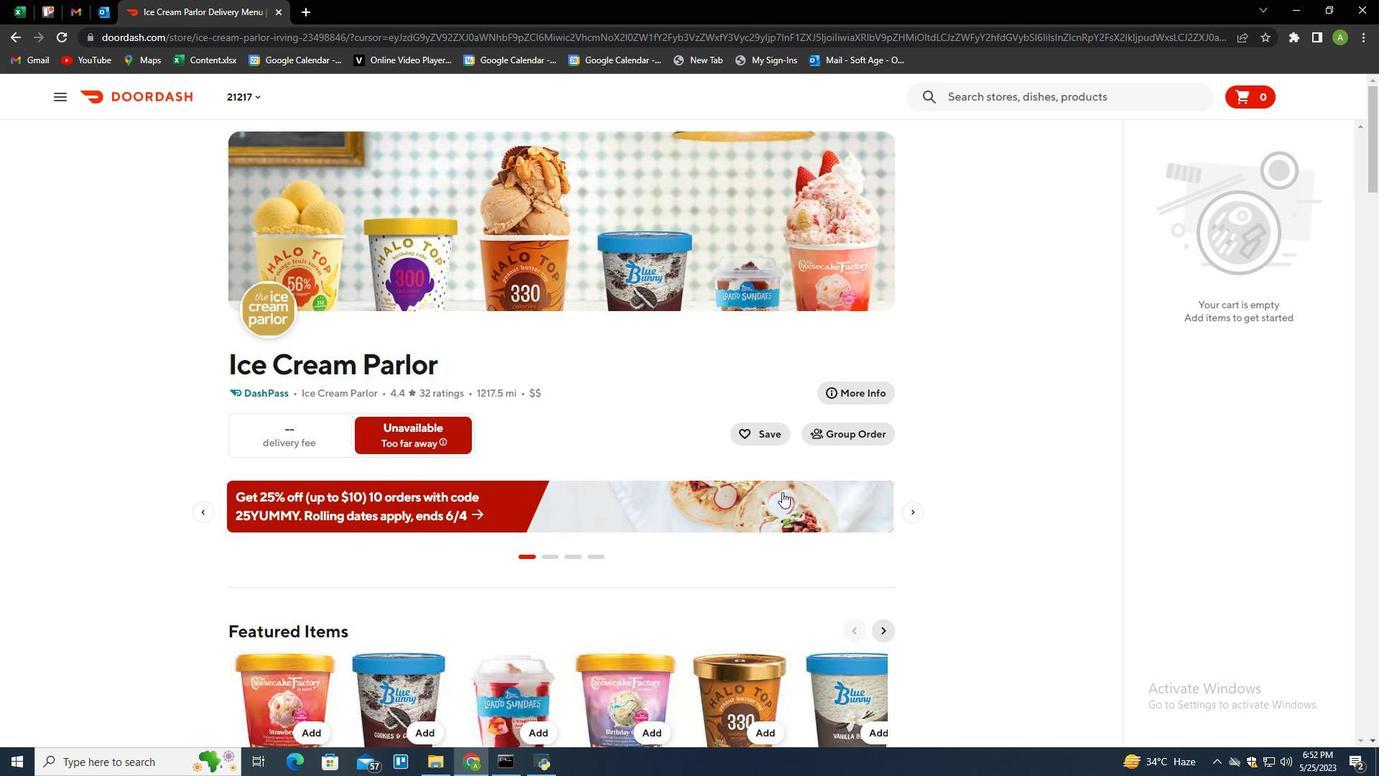 
Action: Mouse scrolled (783, 500) with delta (0, 0)
Screenshot: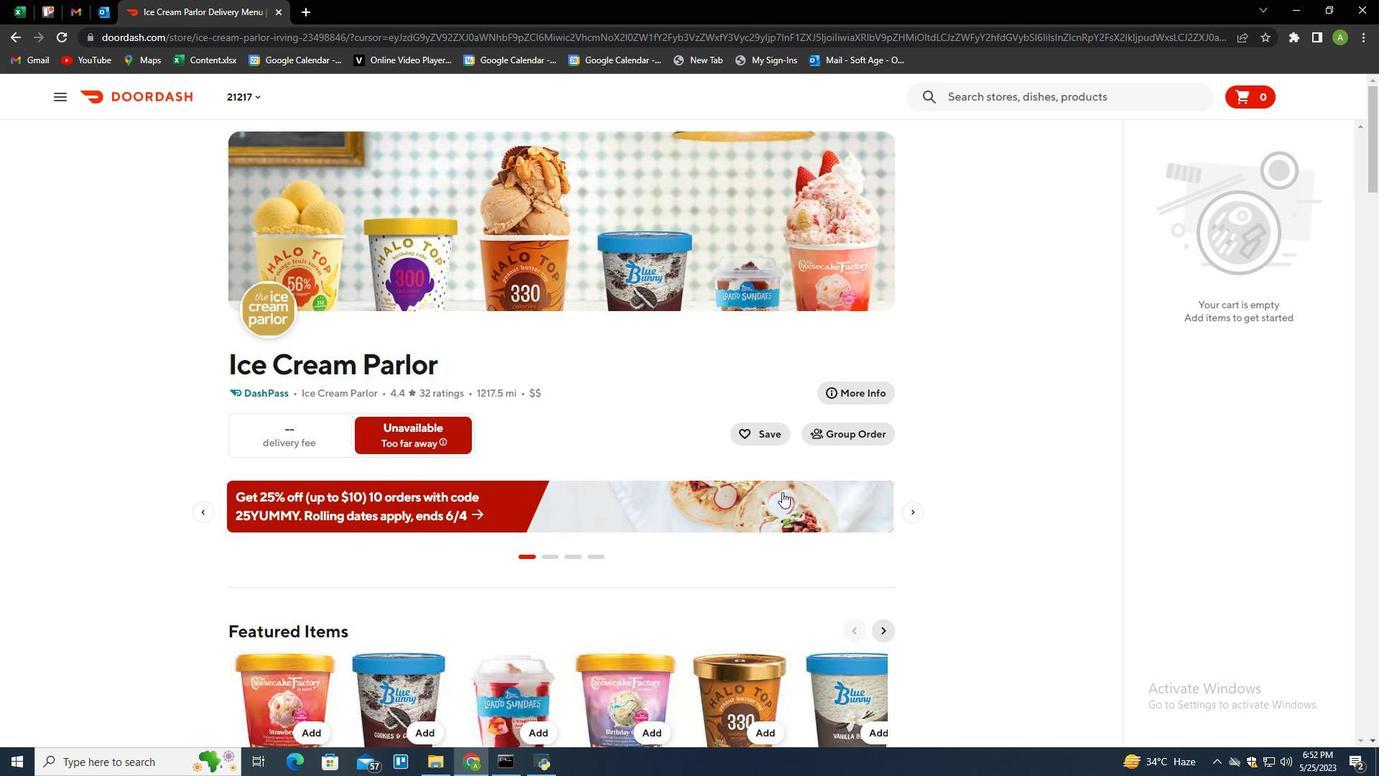 
Action: Mouse moved to (783, 507)
Screenshot: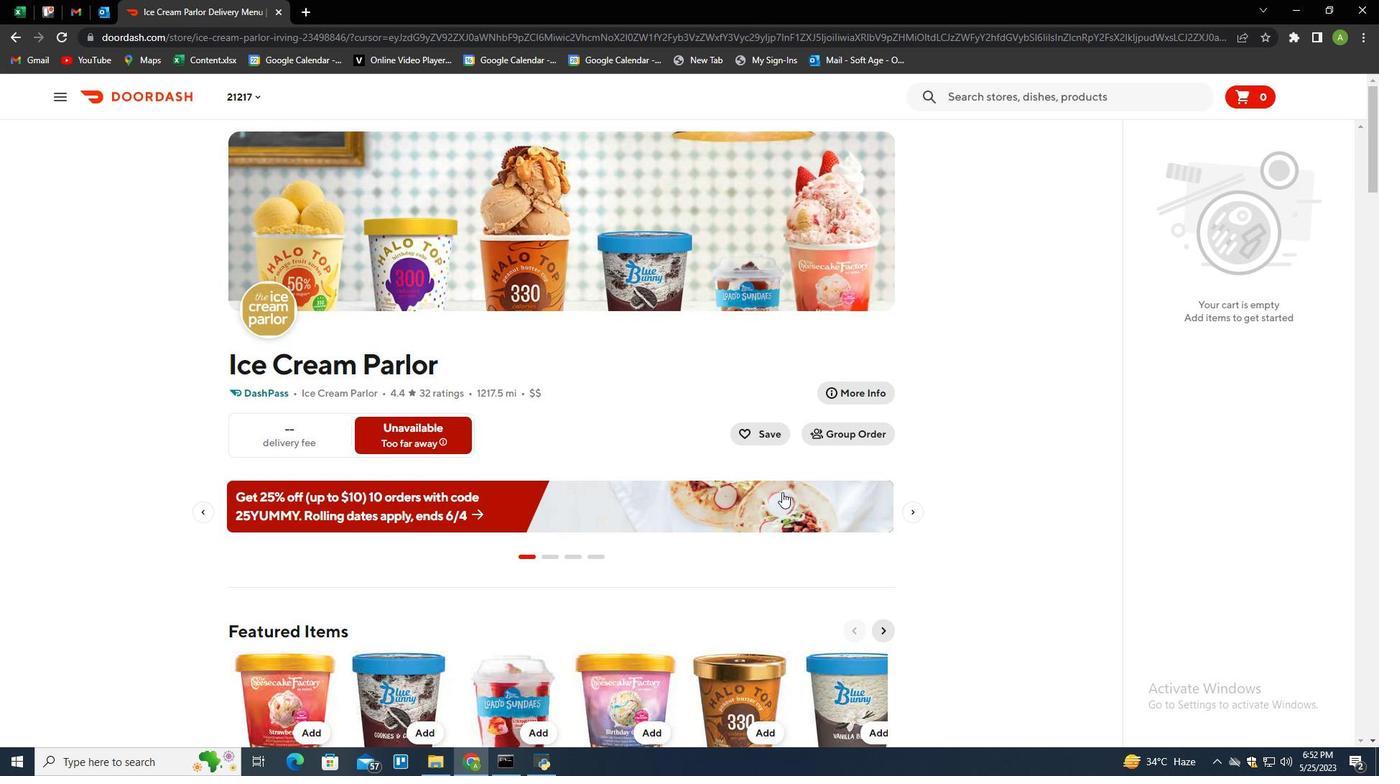 
Action: Mouse scrolled (783, 506) with delta (0, 0)
Screenshot: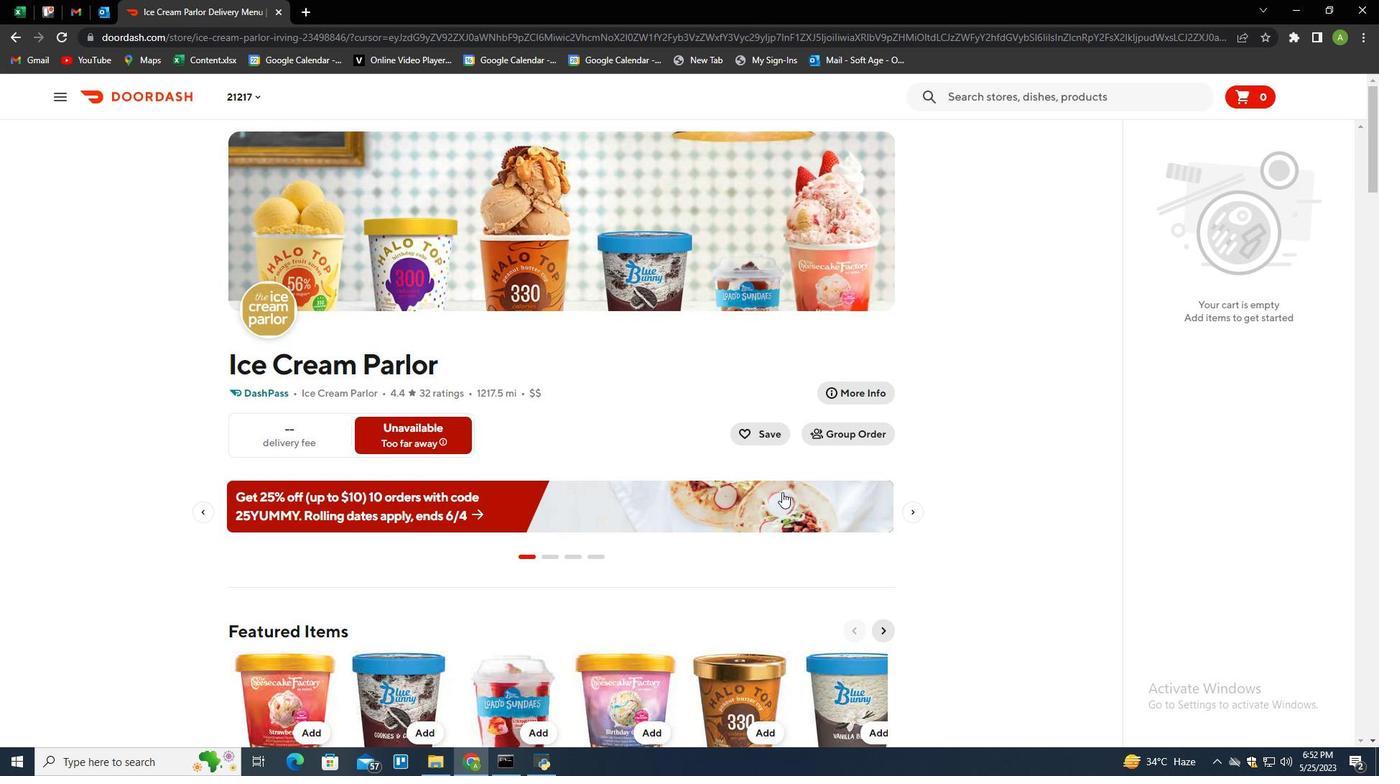 
Action: Mouse moved to (778, 620)
Screenshot: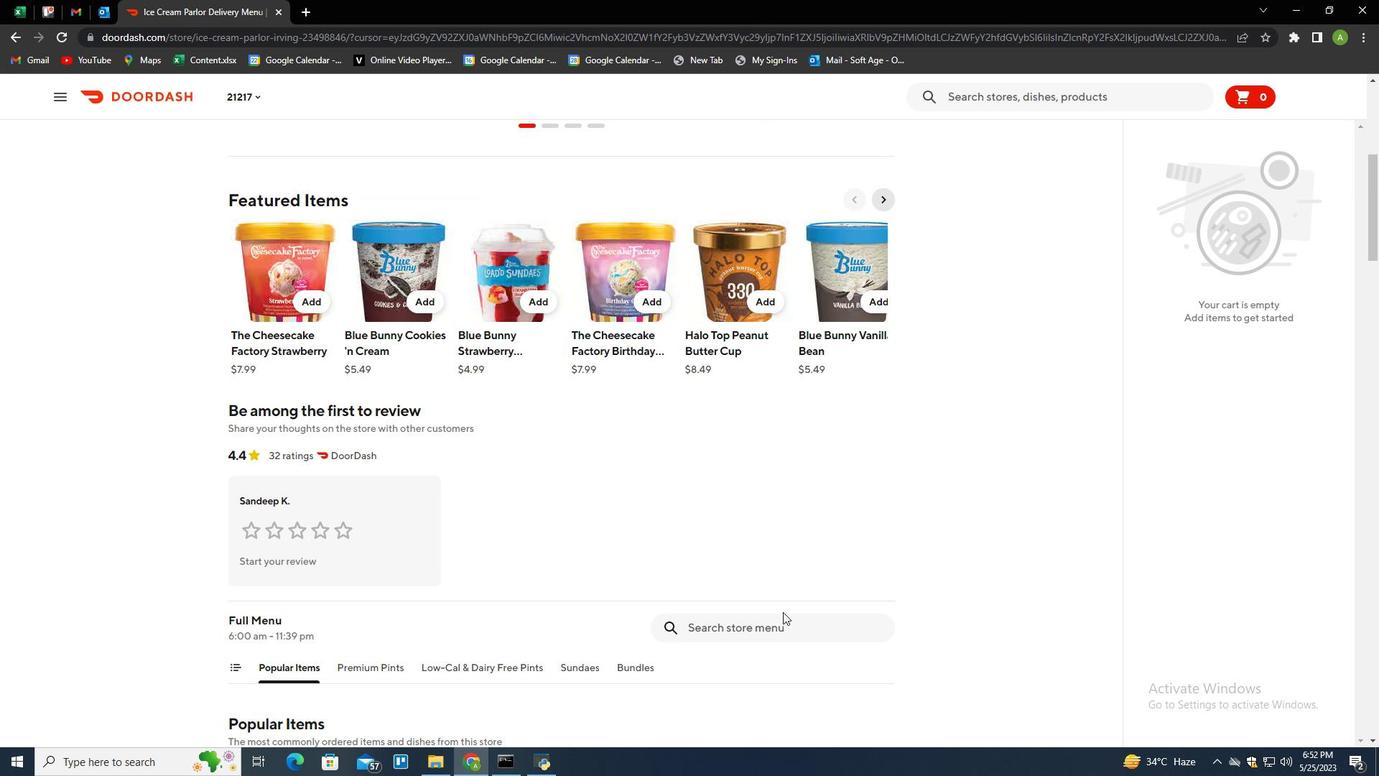 
Action: Mouse pressed left at (778, 620)
Screenshot: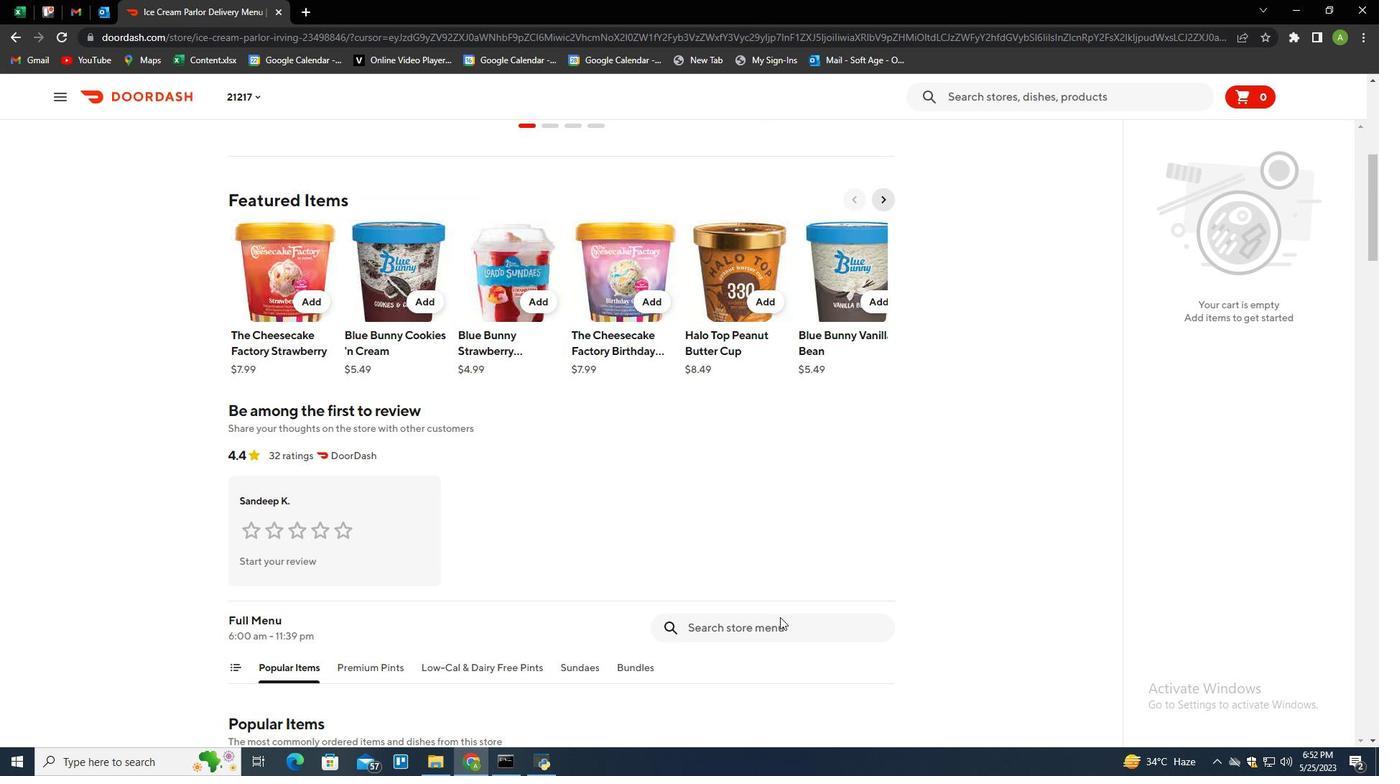 
Action: Mouse moved to (776, 620)
Screenshot: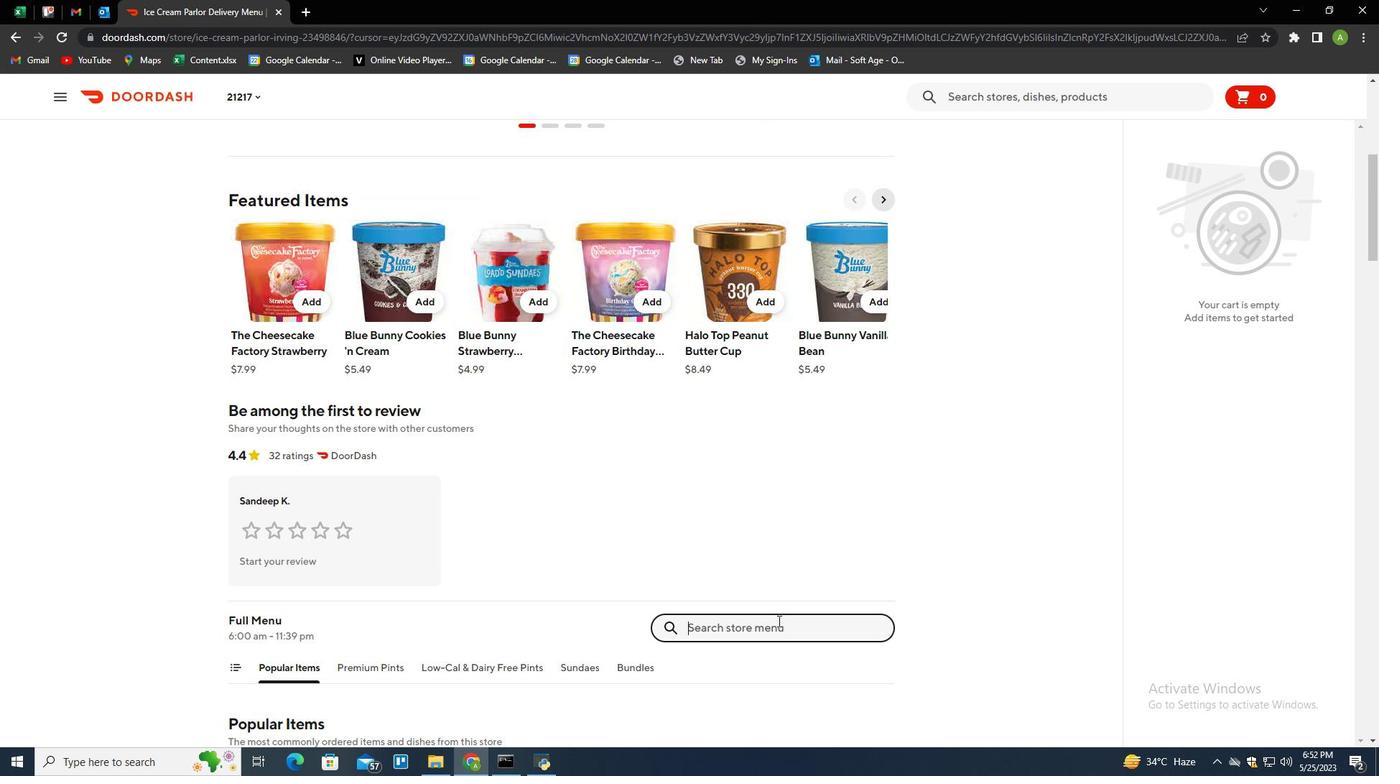 
Action: Key pressed halo<Key.space>tap<Key.space>birthday<Key.space>caj<Key.backspace>ke<Key.enter>
Screenshot: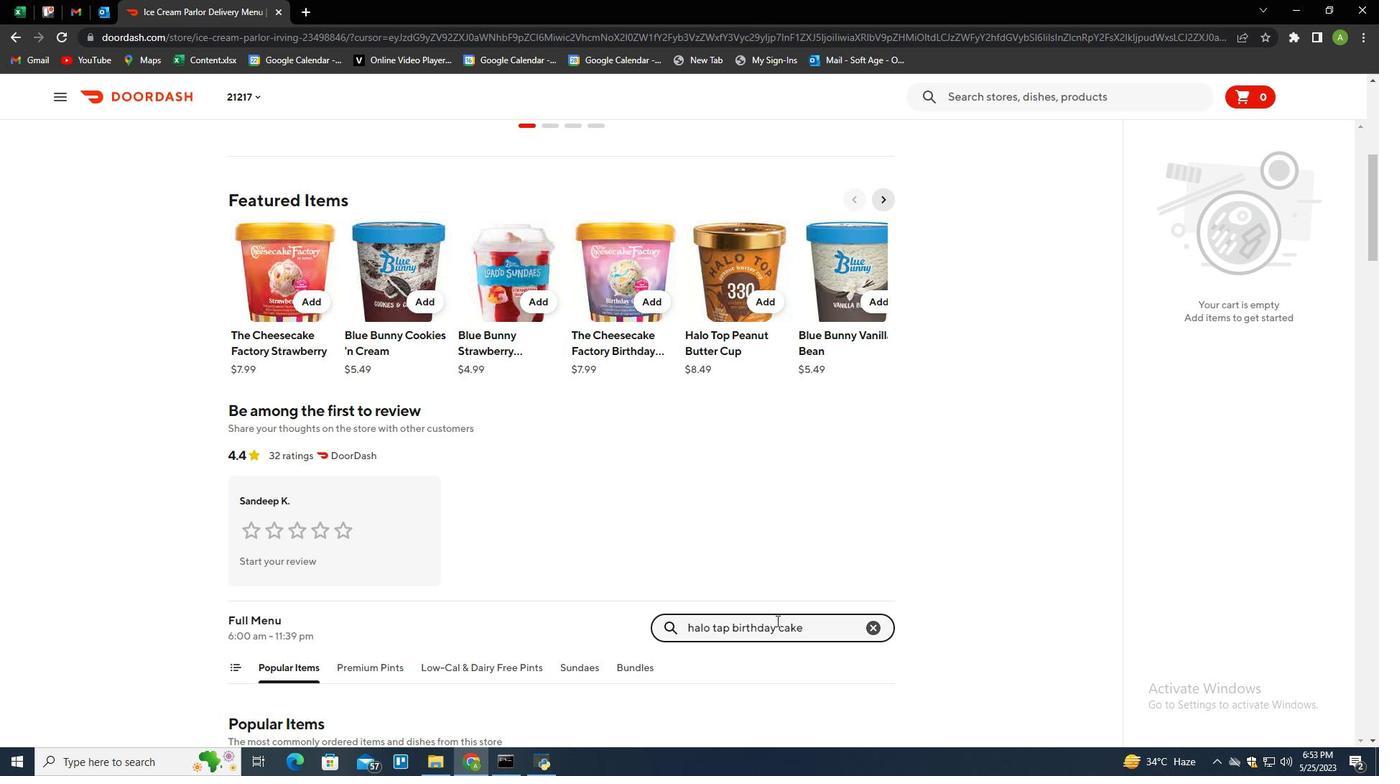 
Action: Mouse moved to (516, 392)
Screenshot: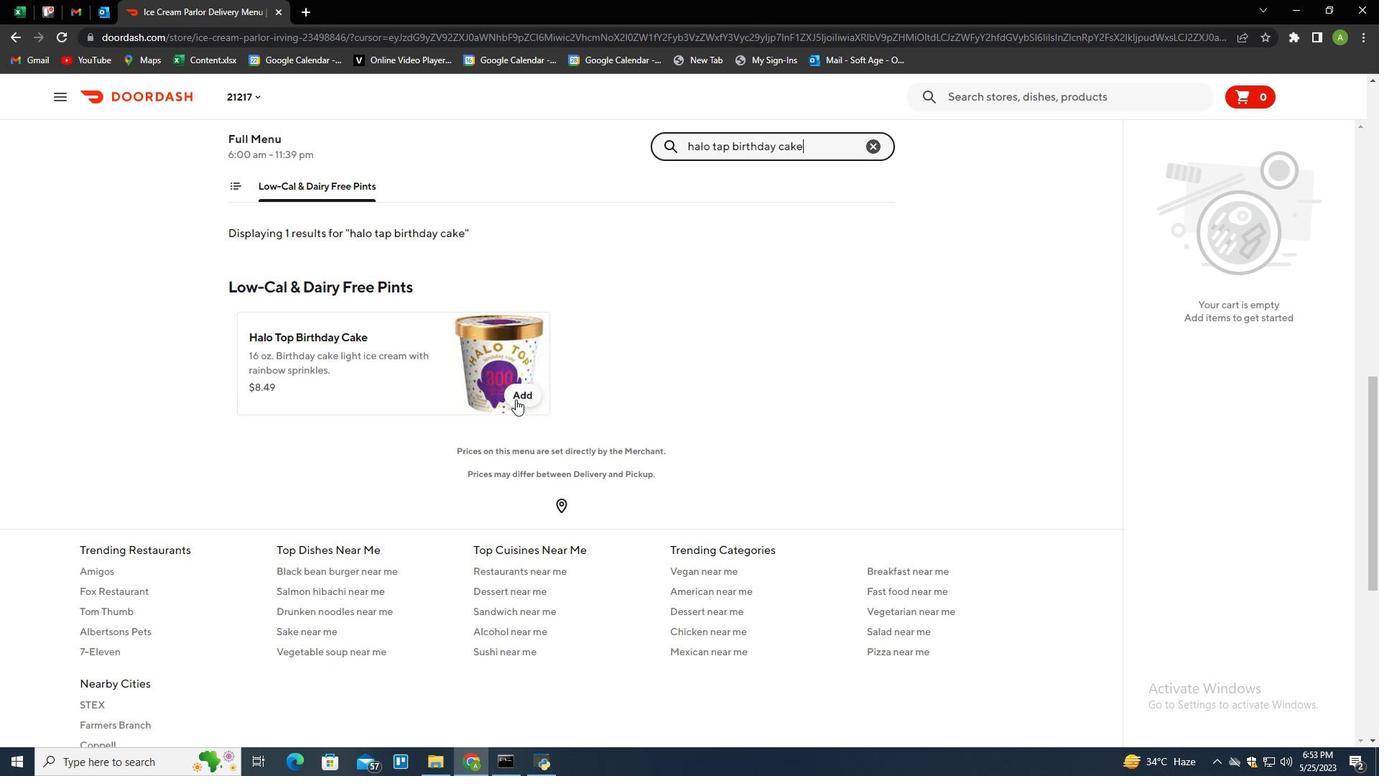 
Action: Mouse pressed left at (516, 392)
Screenshot: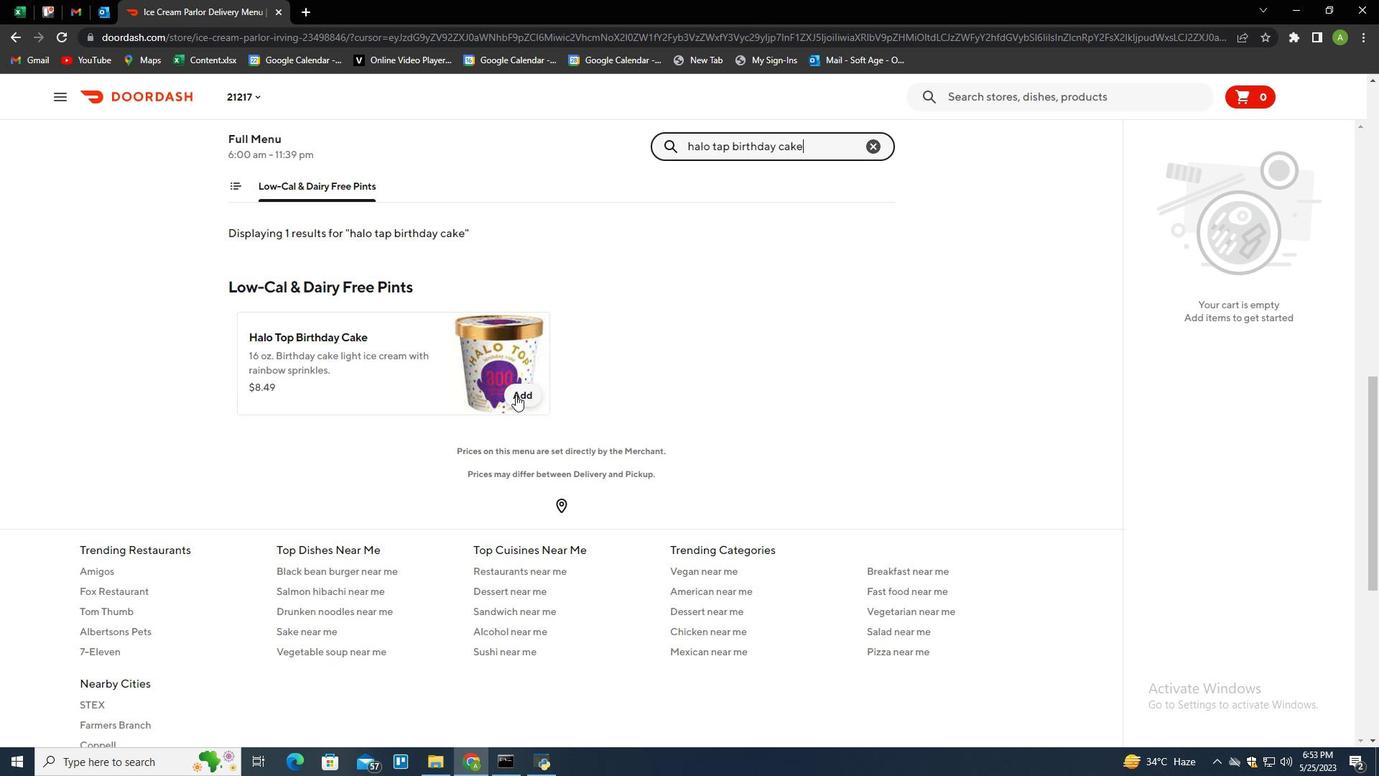 
Action: Mouse moved to (871, 148)
Screenshot: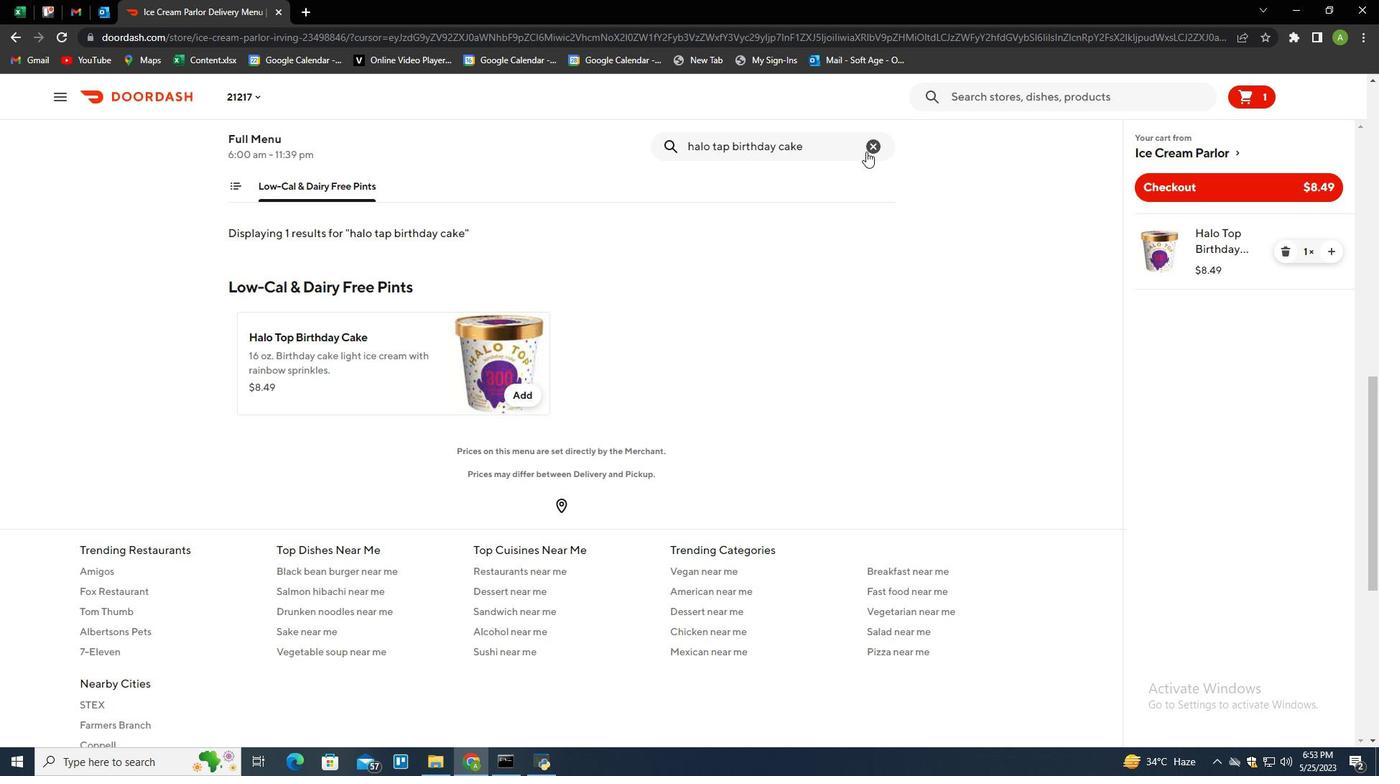
Action: Mouse pressed left at (871, 148)
Screenshot: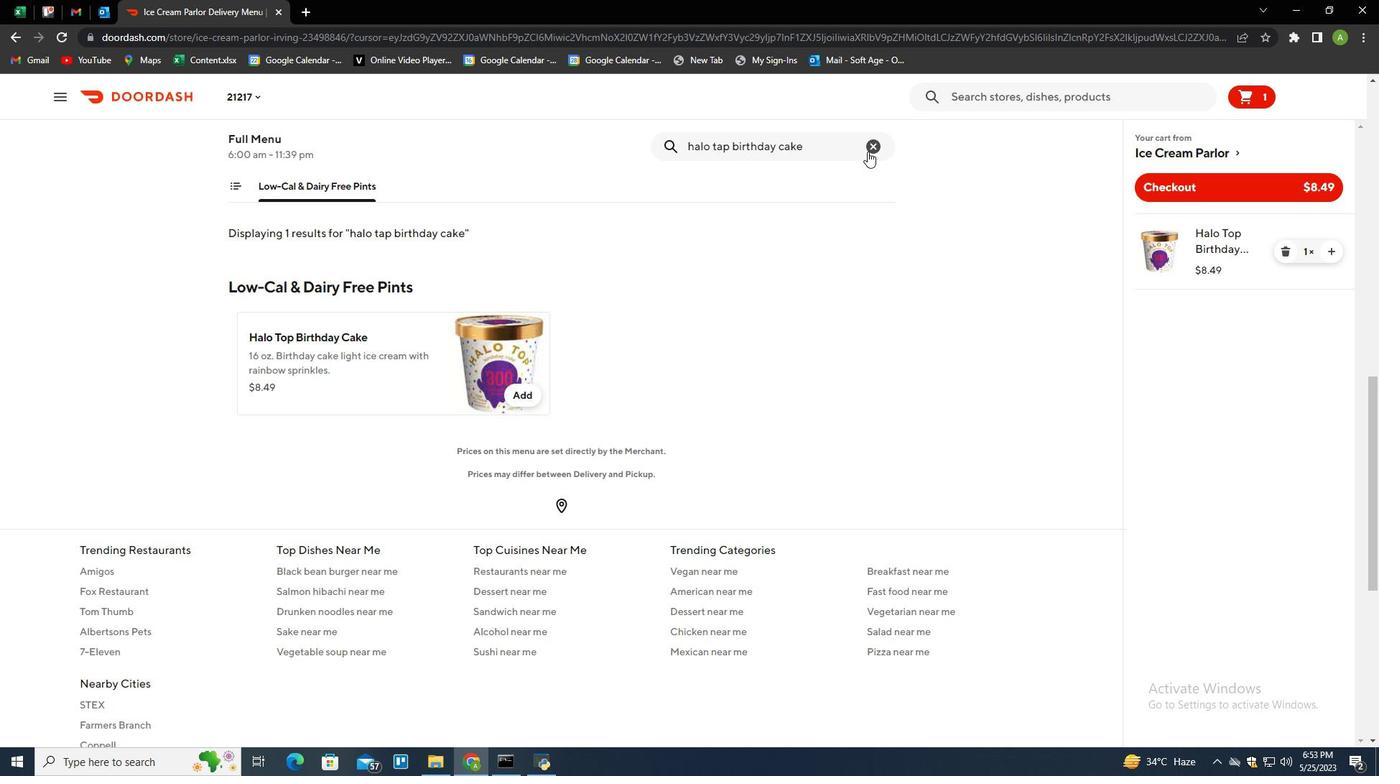 
Action: Mouse moved to (811, 162)
Screenshot: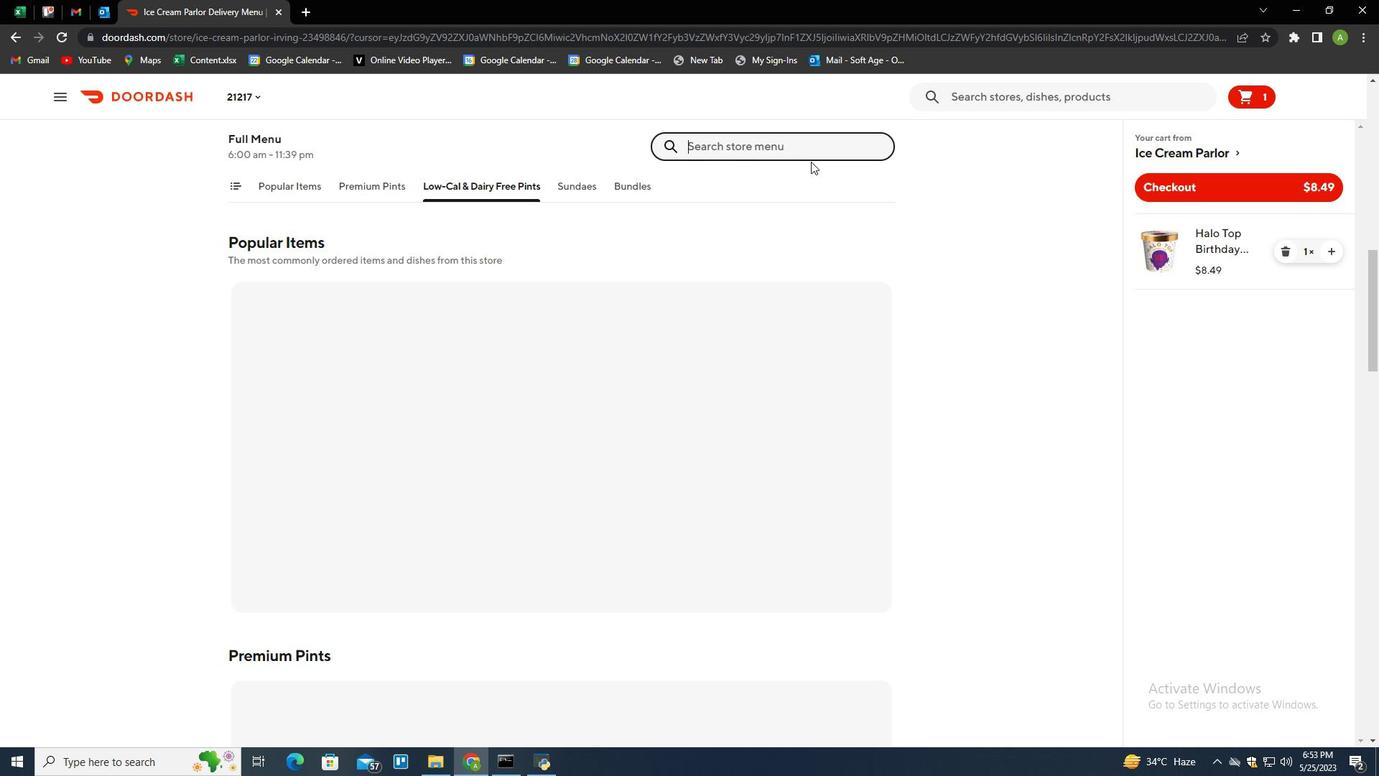 
Action: Key pressed blue<Key.space>bunny<Key.space>strawberry<Key.space>shortcake<Key.space>loadd<Key.enter>
Screenshot: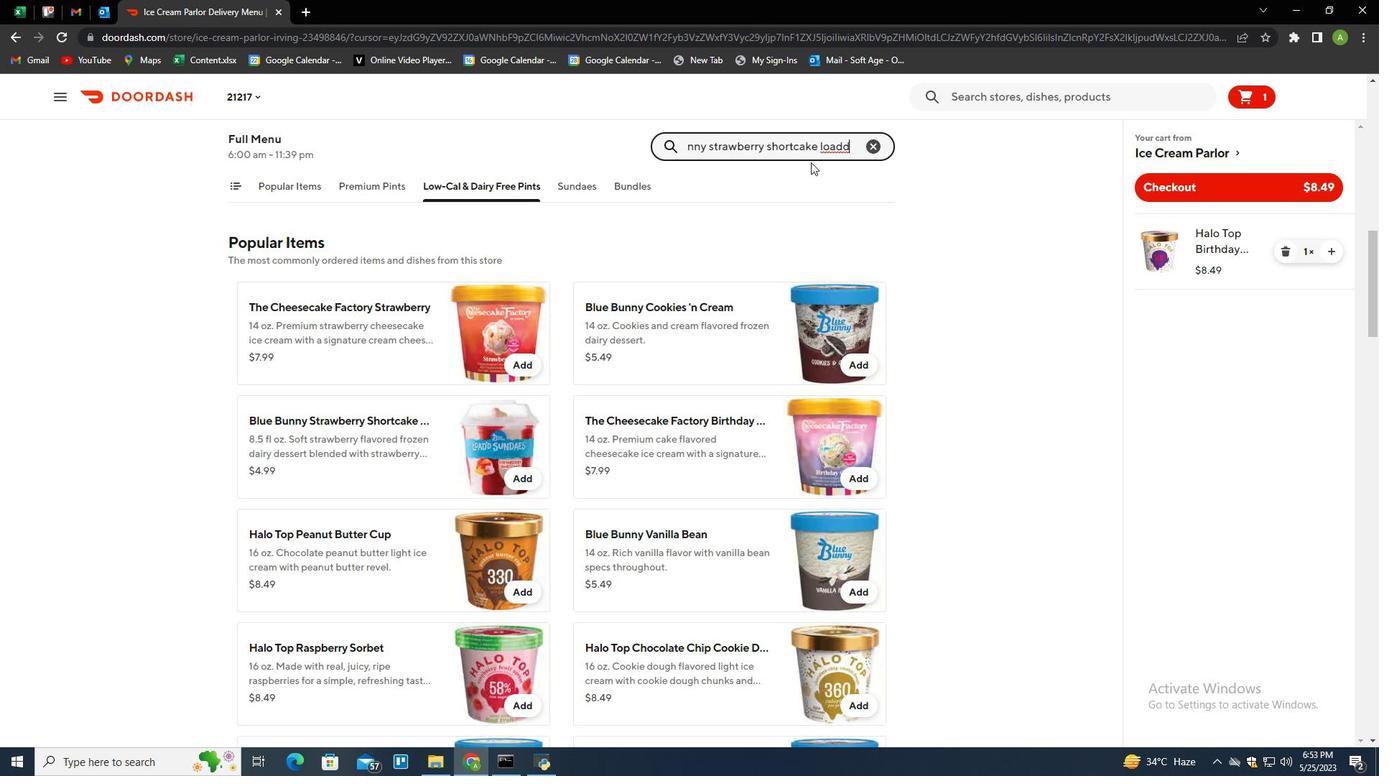 
Action: Mouse moved to (853, 143)
Screenshot: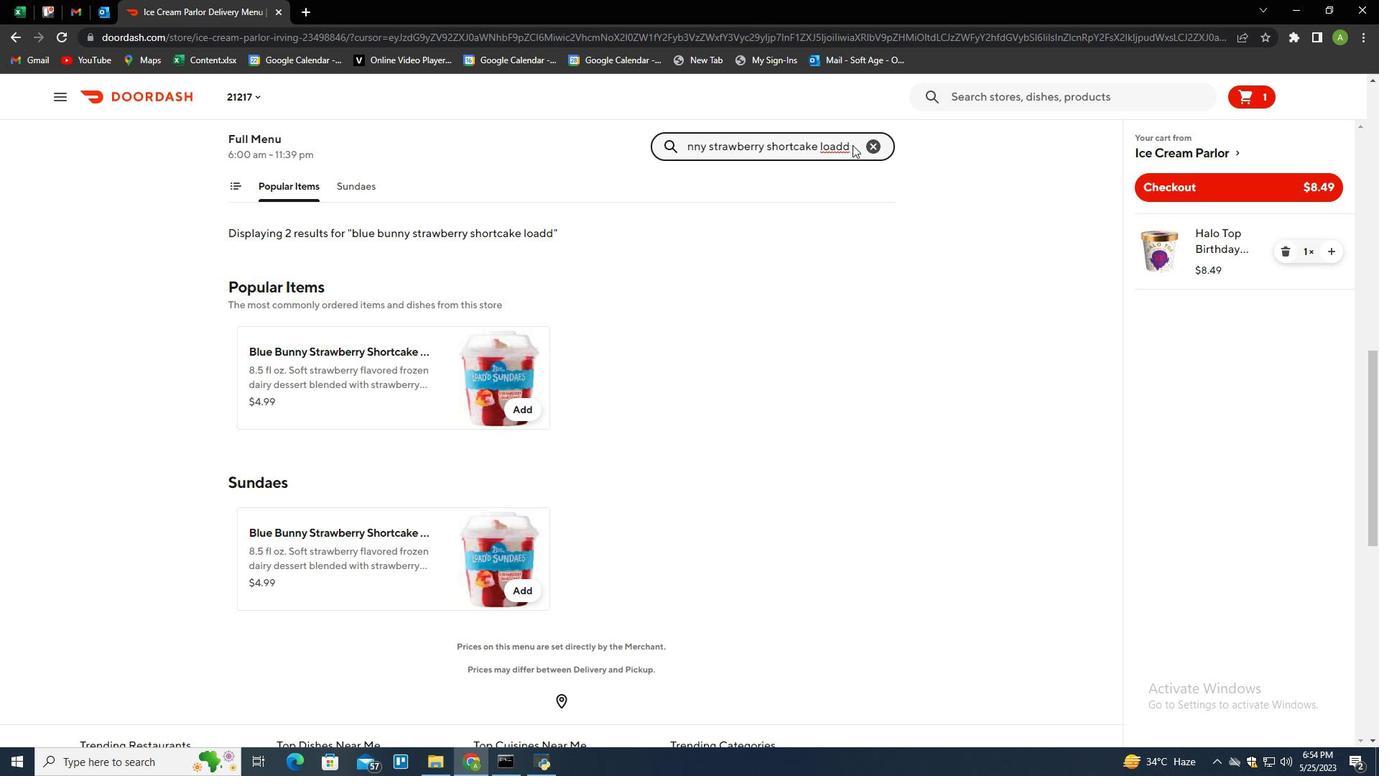 
Action: Mouse pressed left at (853, 143)
Screenshot: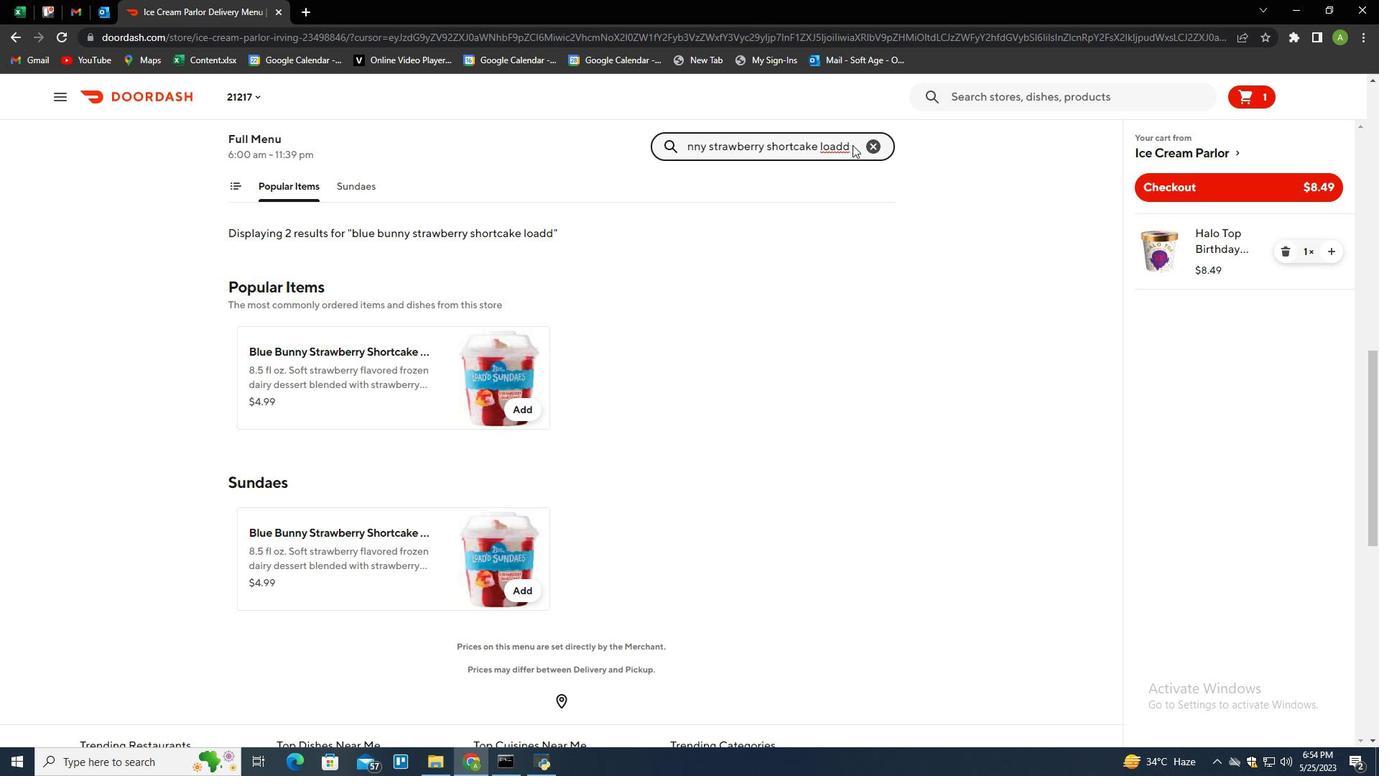 
Action: Mouse moved to (856, 150)
Screenshot: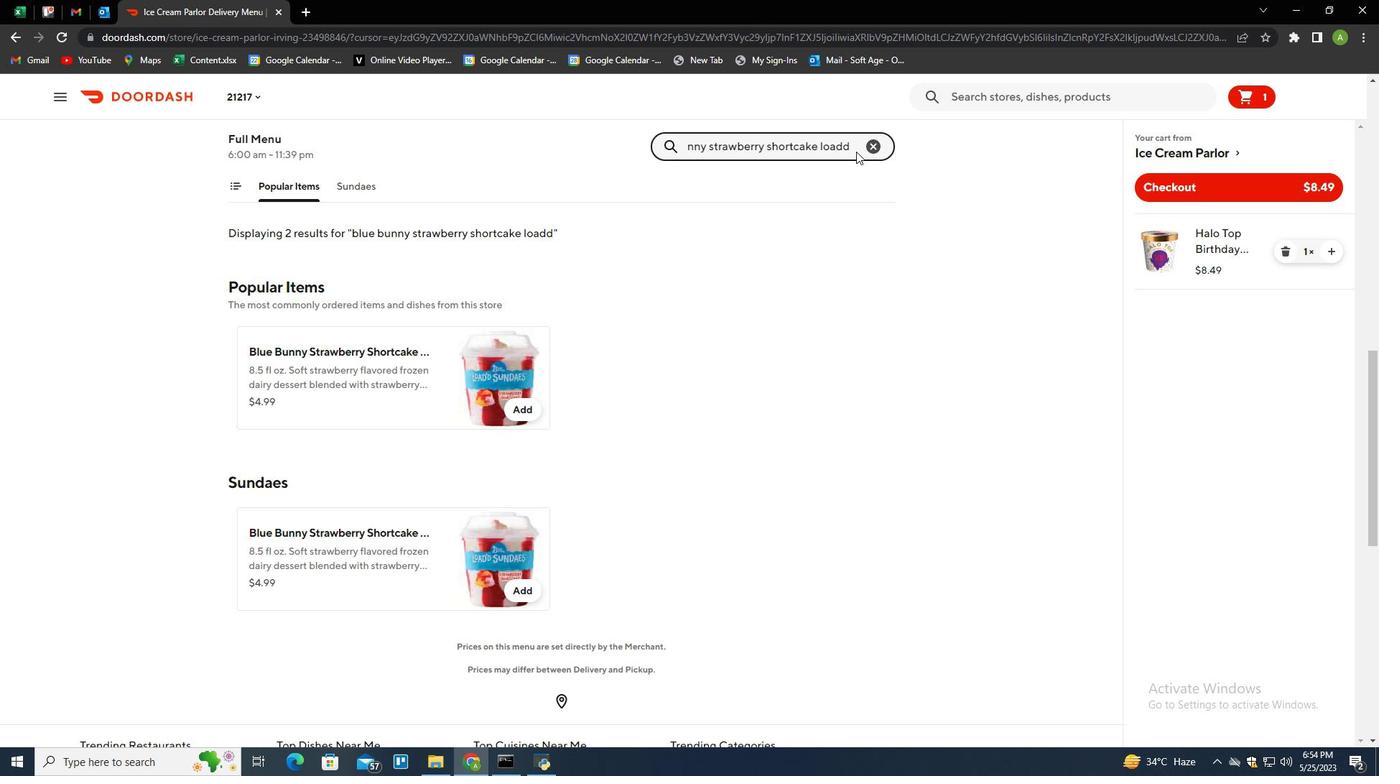 
Action: Key pressed <Key.space>sundae<Key.enter>
Screenshot: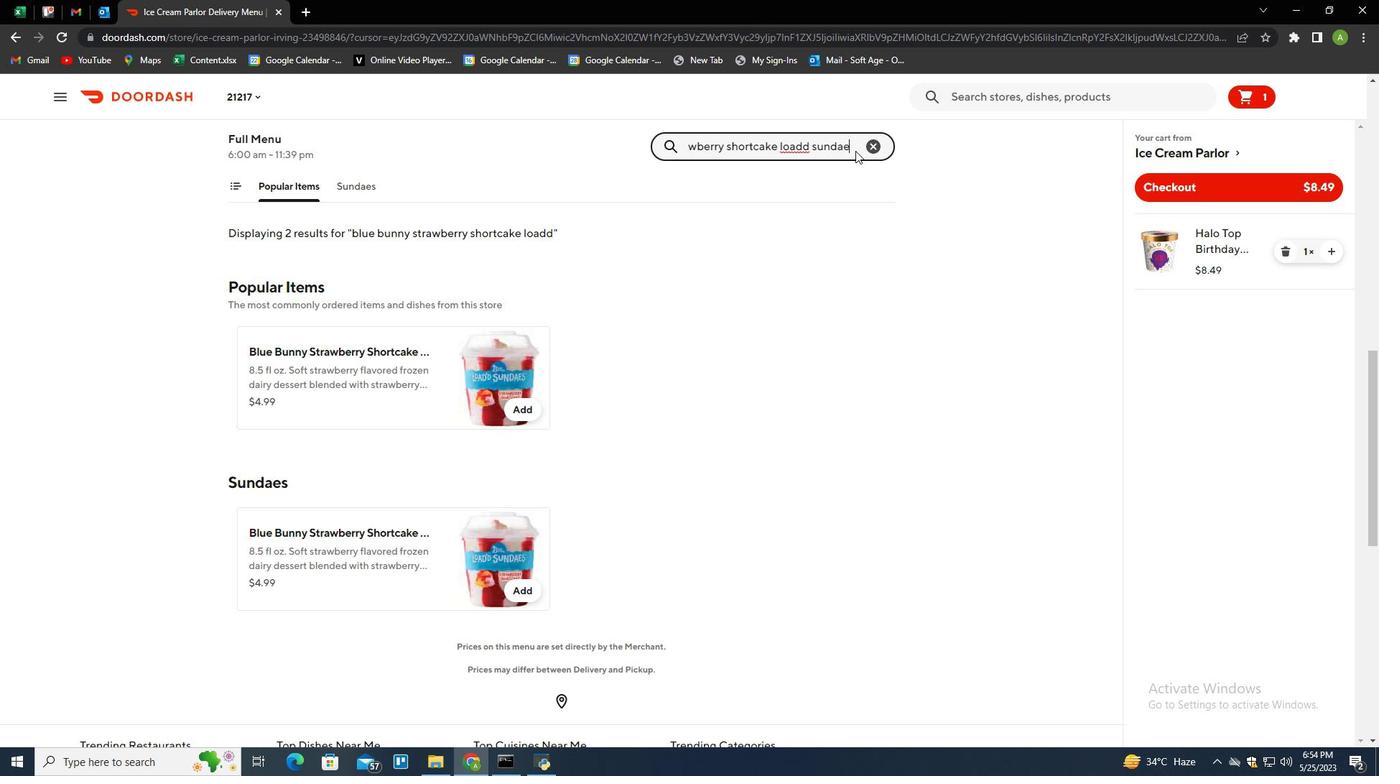 
Action: Mouse moved to (525, 408)
Screenshot: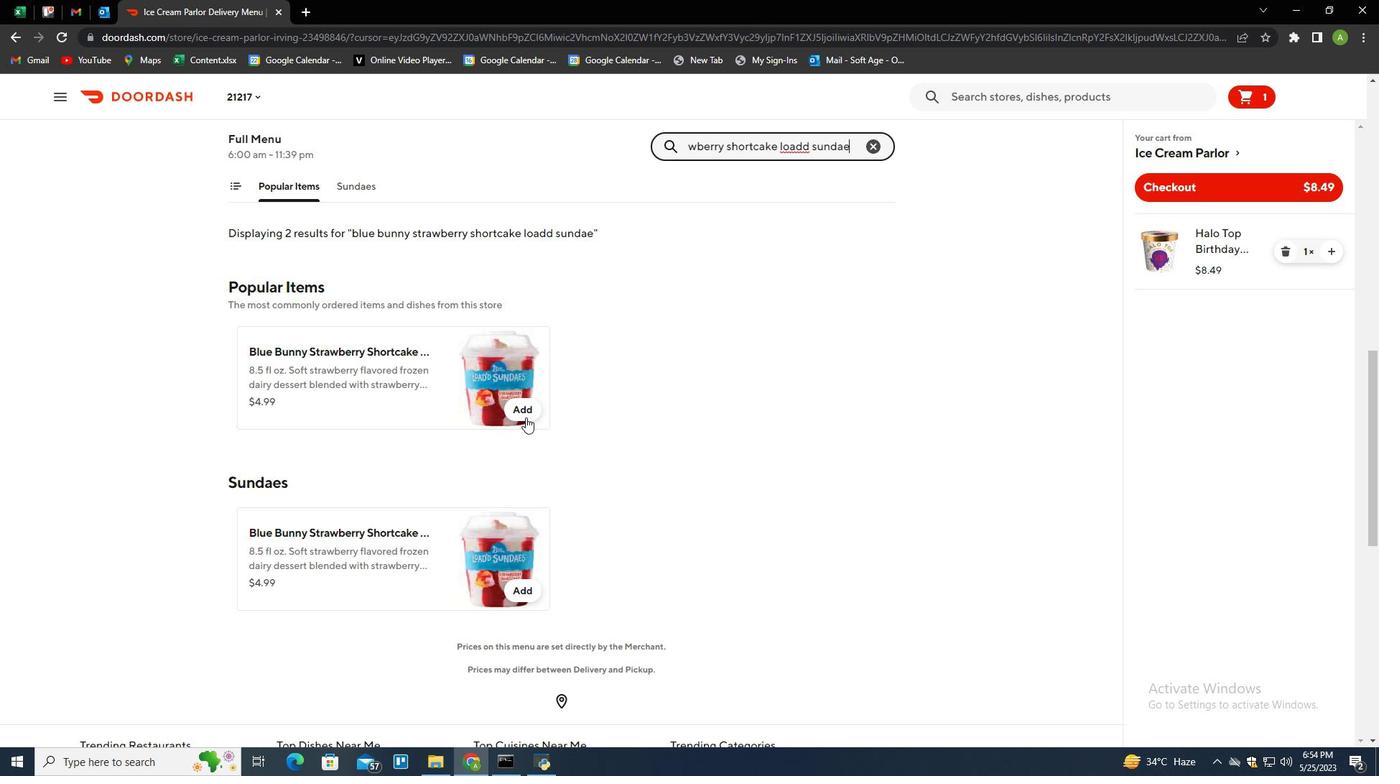 
Action: Mouse pressed left at (525, 408)
Screenshot: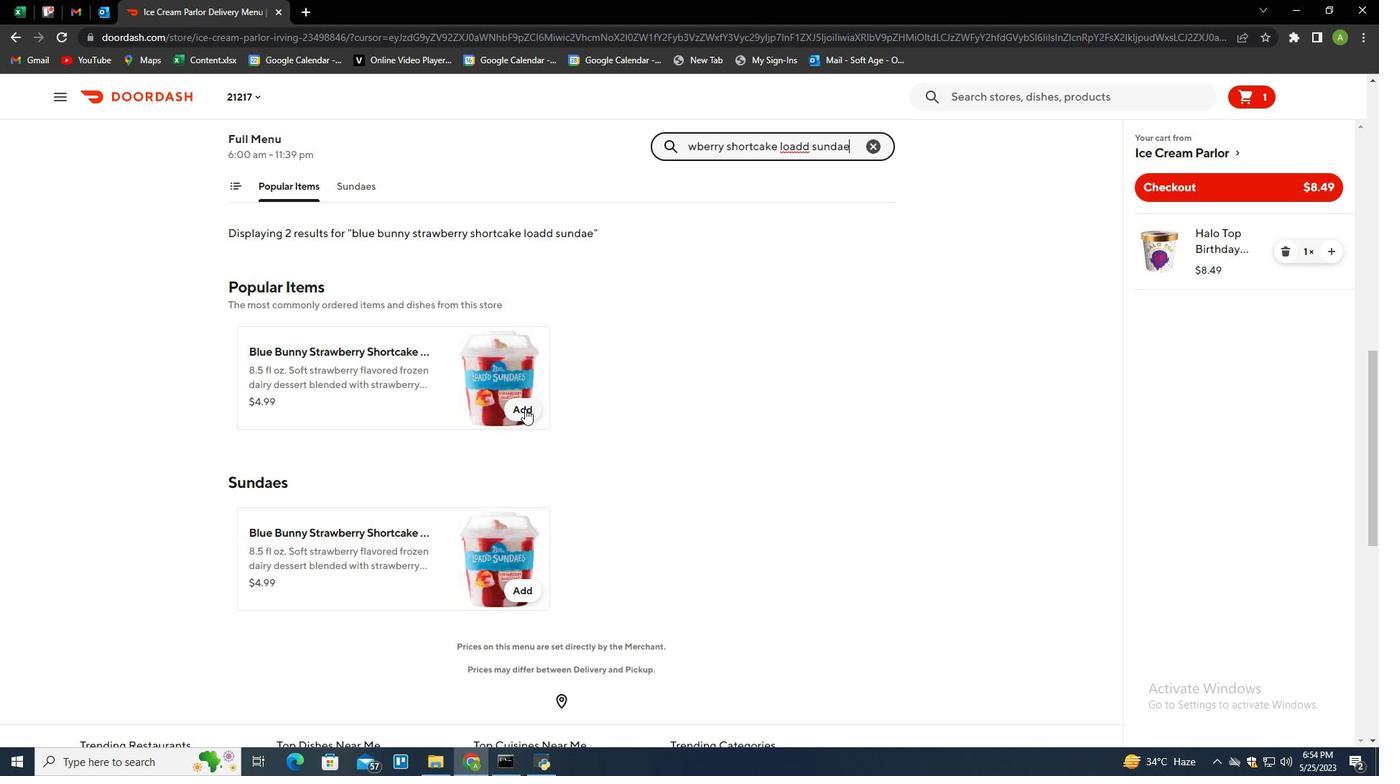 
Action: Mouse moved to (1323, 322)
Screenshot: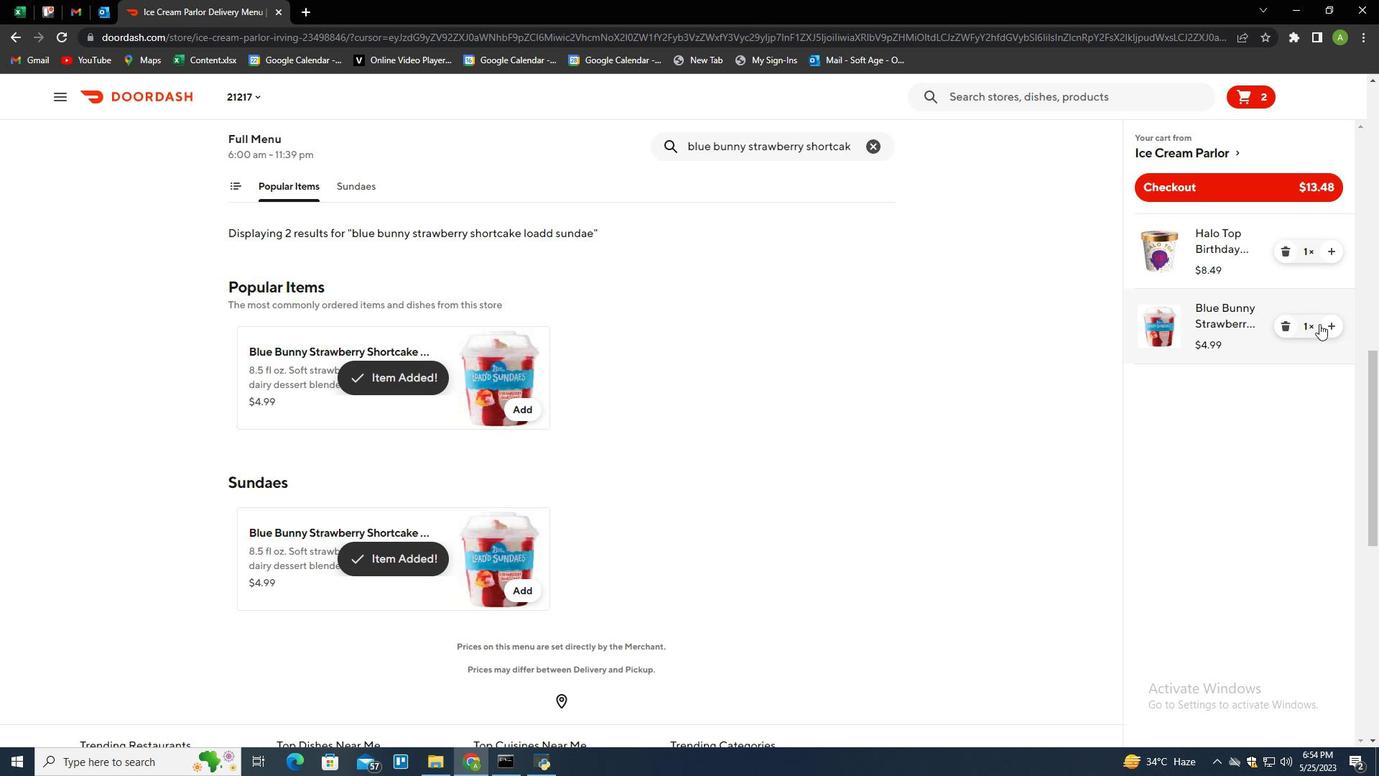 
Action: Mouse pressed left at (1323, 322)
Screenshot: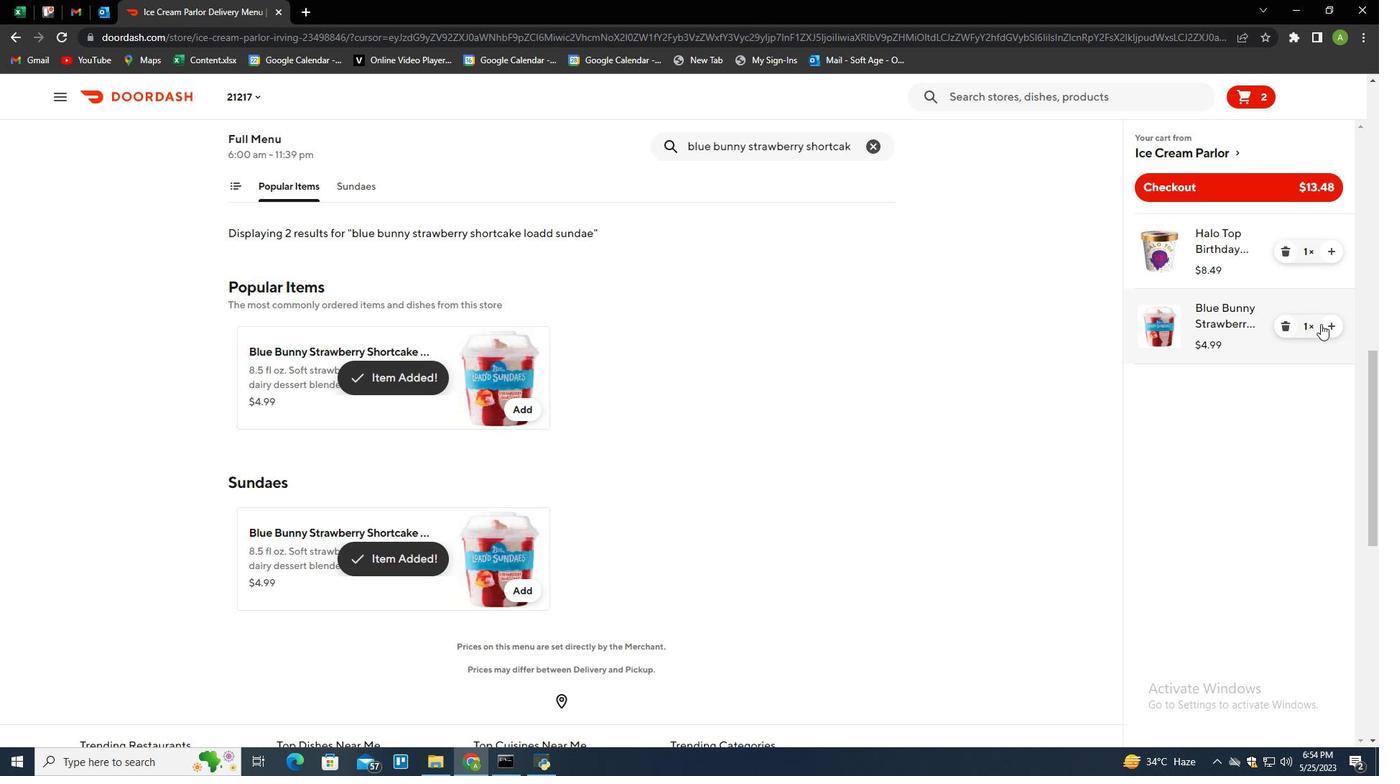 
Action: Mouse moved to (1168, 192)
Screenshot: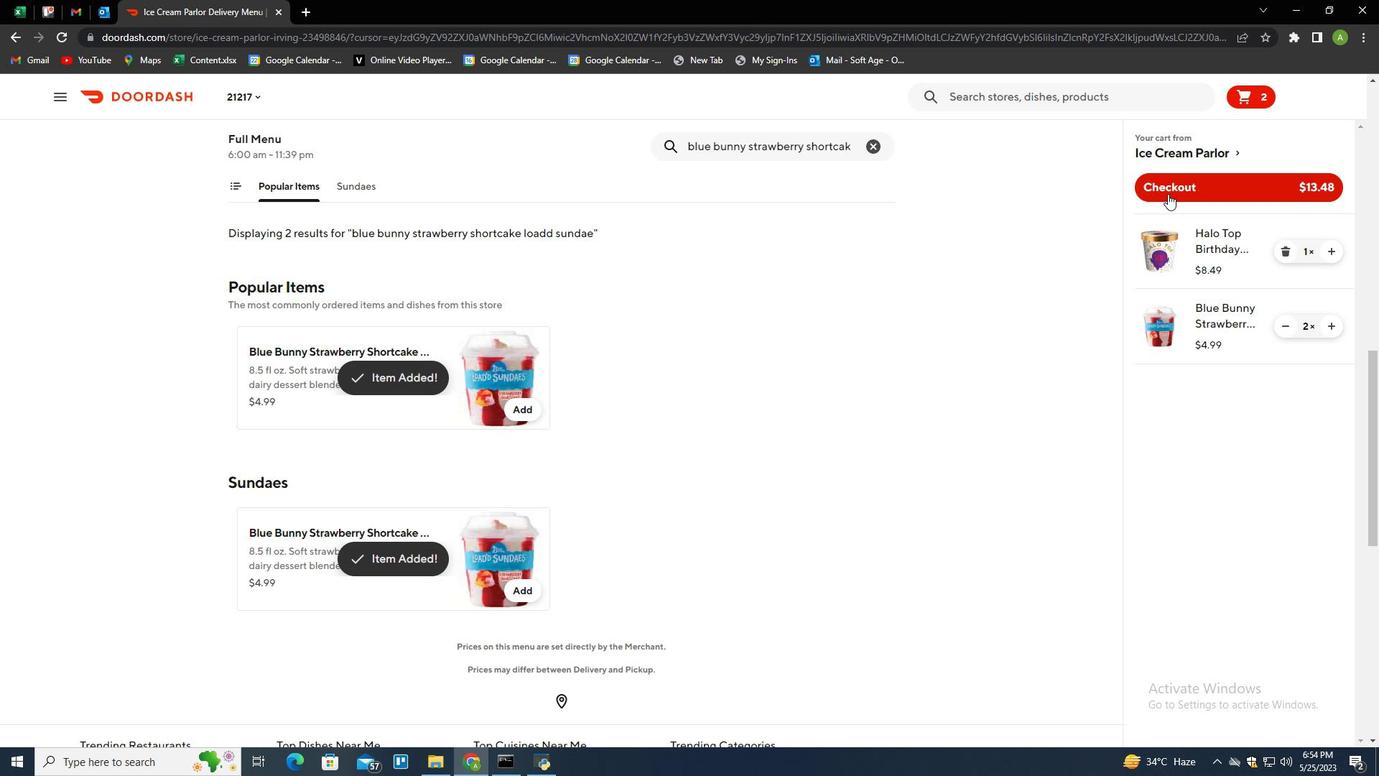
Action: Mouse pressed left at (1168, 192)
Screenshot: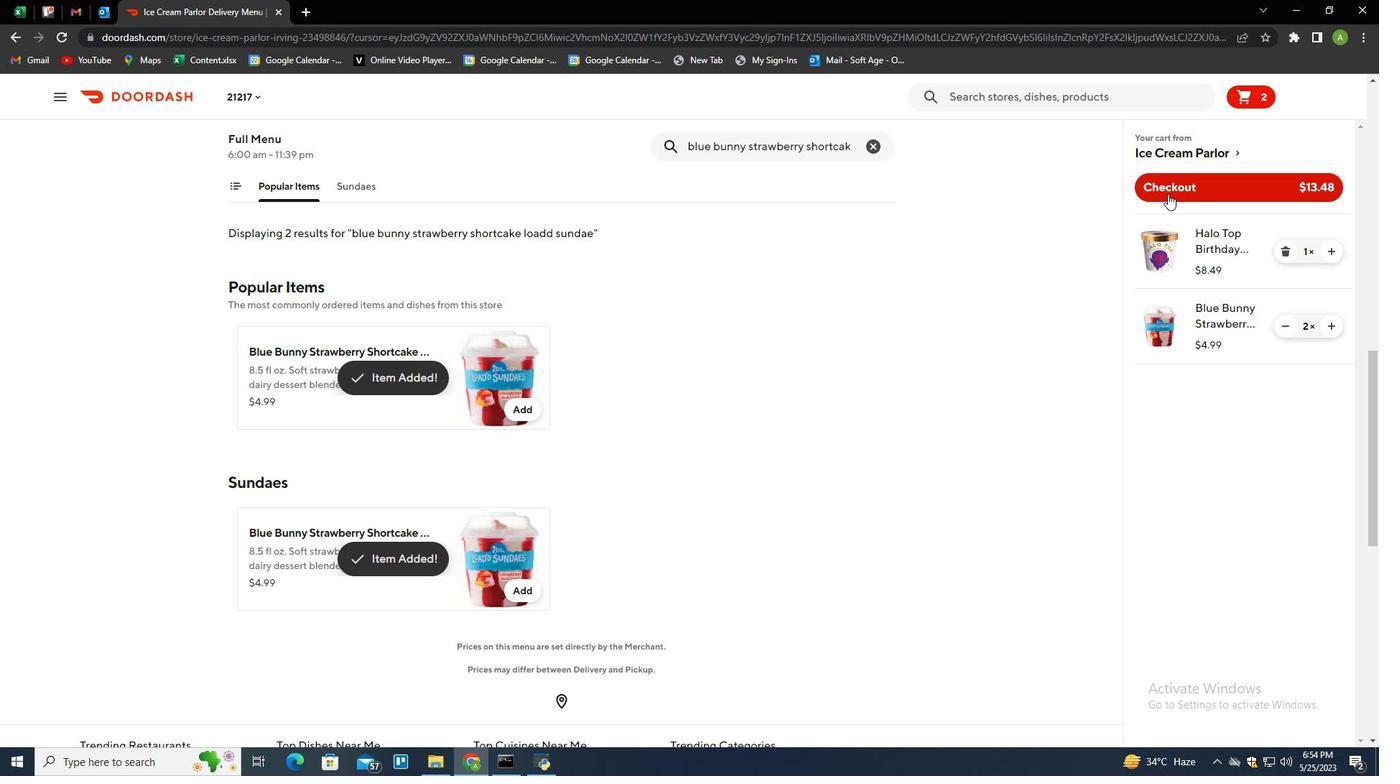 
Action: Mouse moved to (1142, 209)
Screenshot: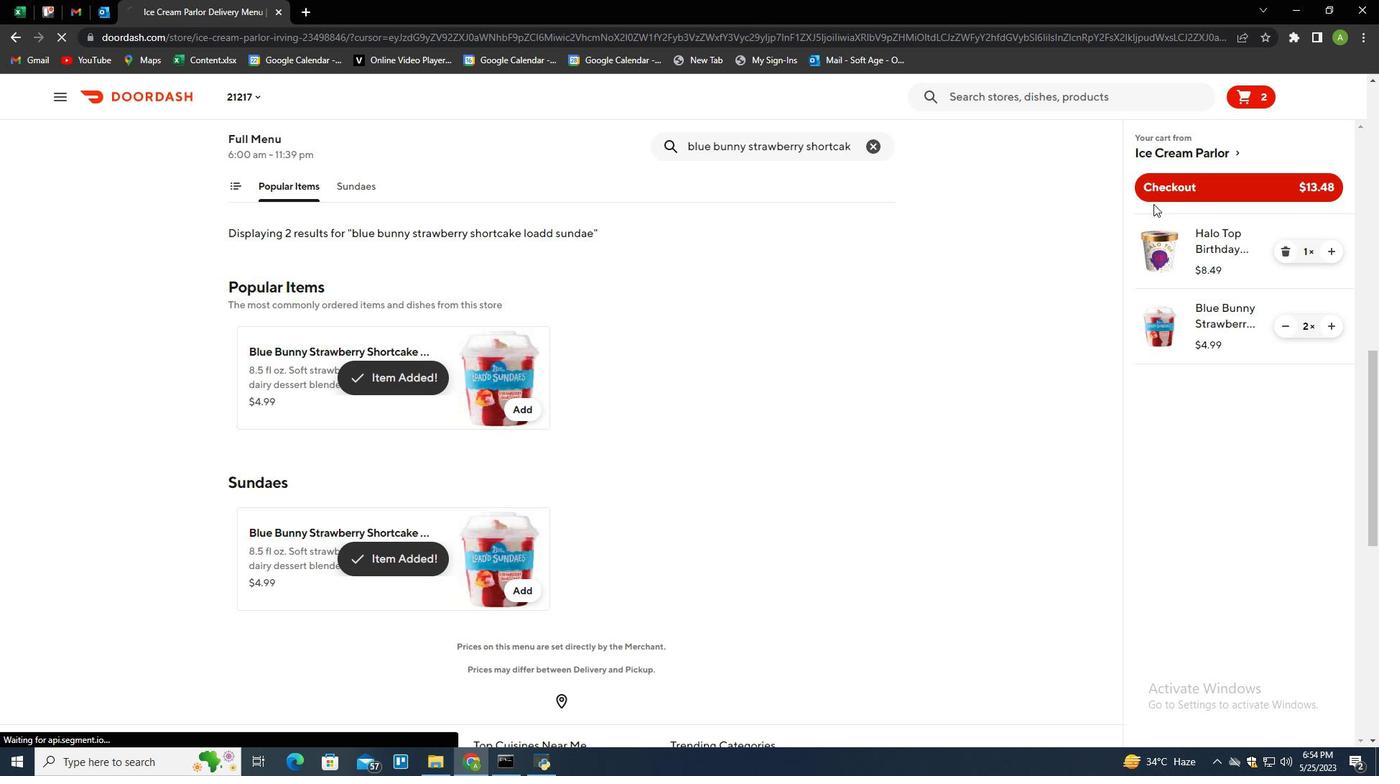 
